Task: Add an event with the title Marketing Campaign Execution, date '2024/03/03', time 7:30 AM to 9:30 AMand add a description: Looking to take your sales representation skills to the next level? Join us for an immersive event designed to equip you with the knowledge and tools needed to drive growth and maximize revenue. From understanding customer psychology to developing compelling pitches, this event covers the essential aspects of successful sales representation. Select event color  Banana . Add location for the event as: 987 Gothic Quarter, Barcelona, Spain, logged in from the account softage.3@softage.netand send the event invitation to softage.2@softage.net and softage.4@softage.net. Set a reminder for the event Daily
Action: Mouse moved to (52, 94)
Screenshot: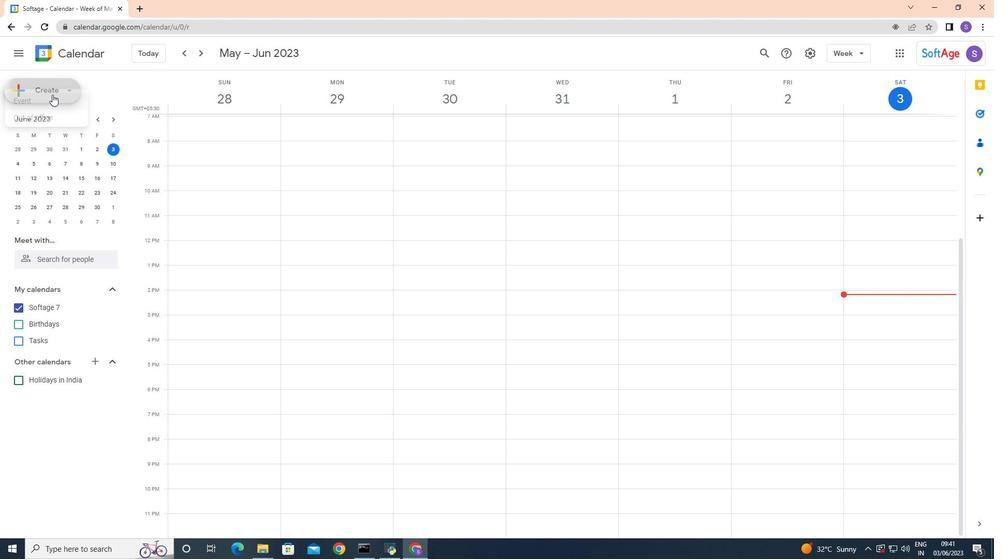 
Action: Mouse pressed left at (52, 94)
Screenshot: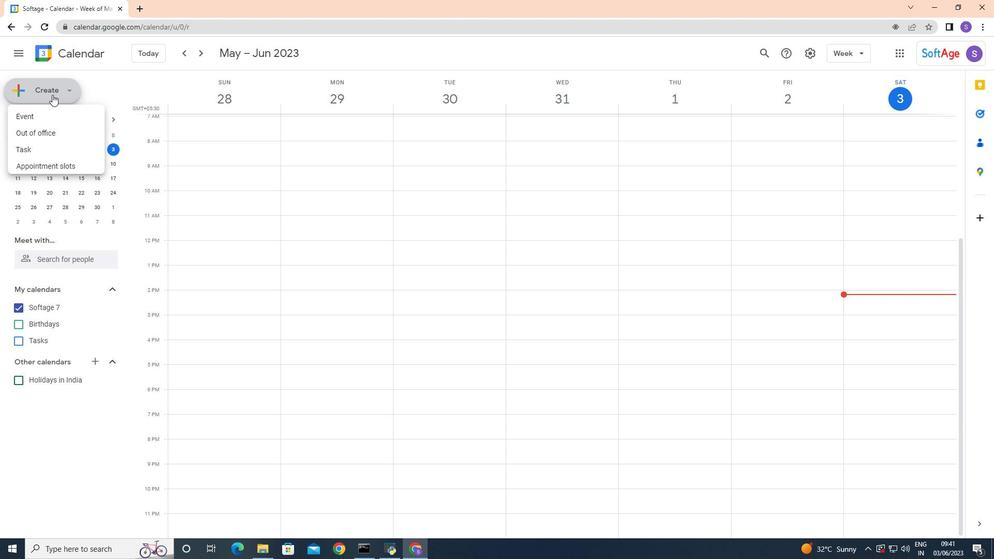 
Action: Mouse moved to (59, 121)
Screenshot: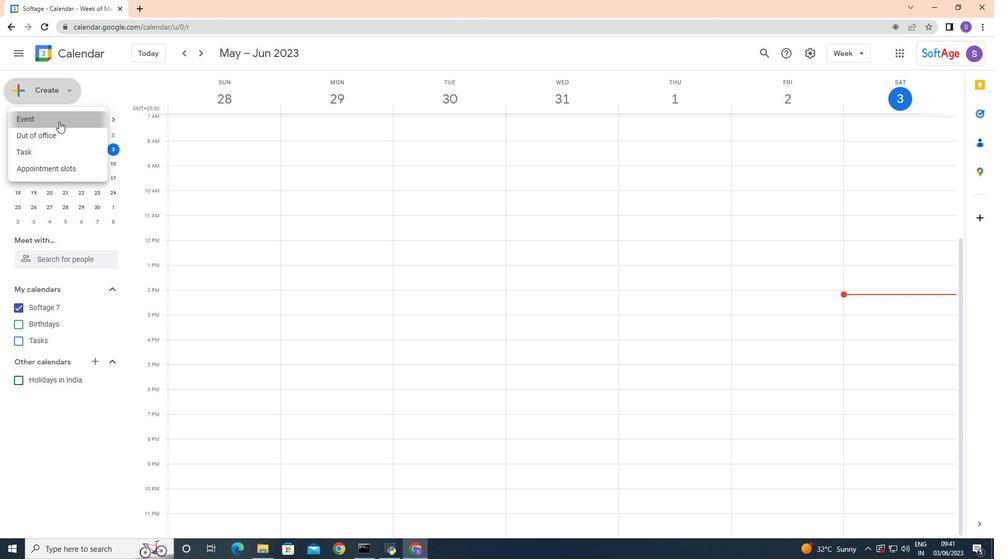 
Action: Mouse pressed left at (59, 121)
Screenshot: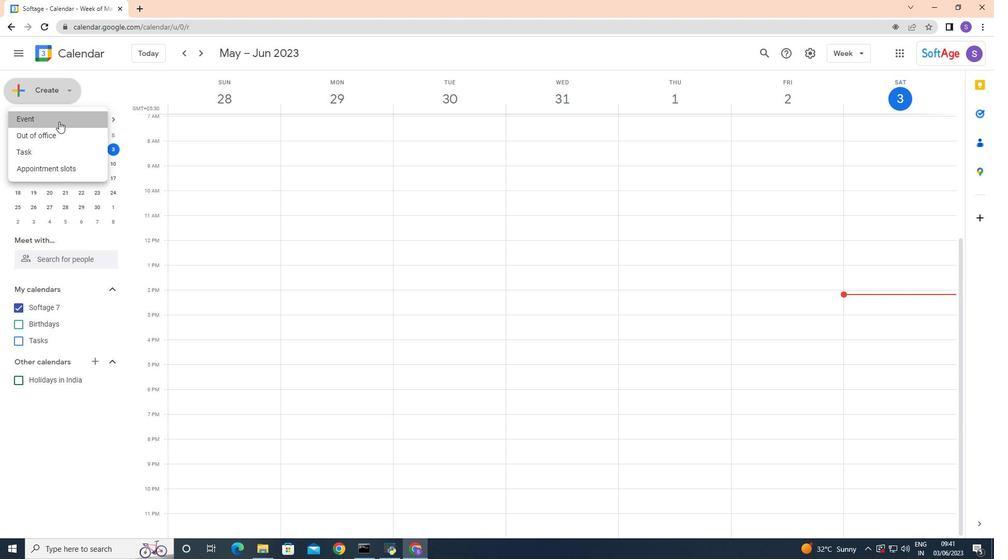 
Action: Mouse moved to (761, 407)
Screenshot: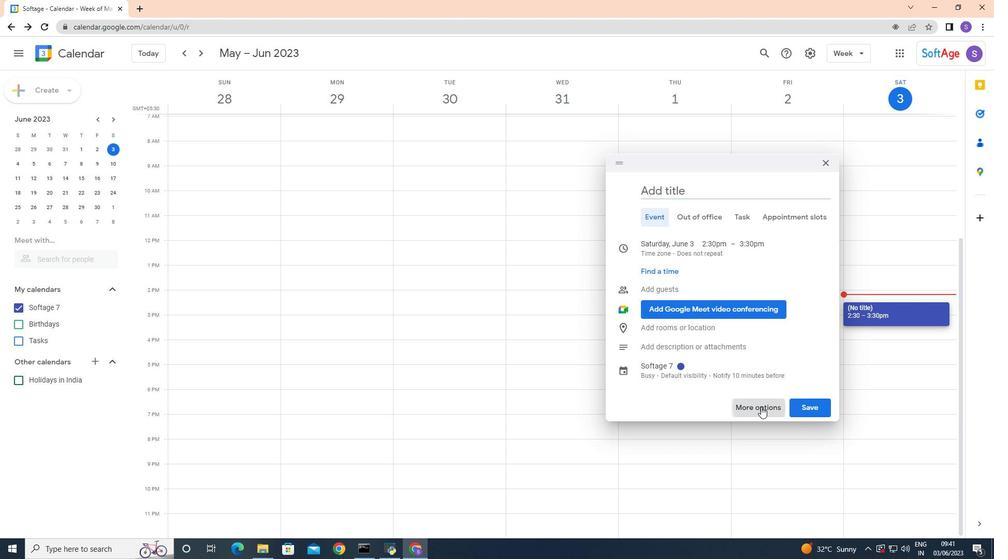 
Action: Mouse pressed left at (761, 407)
Screenshot: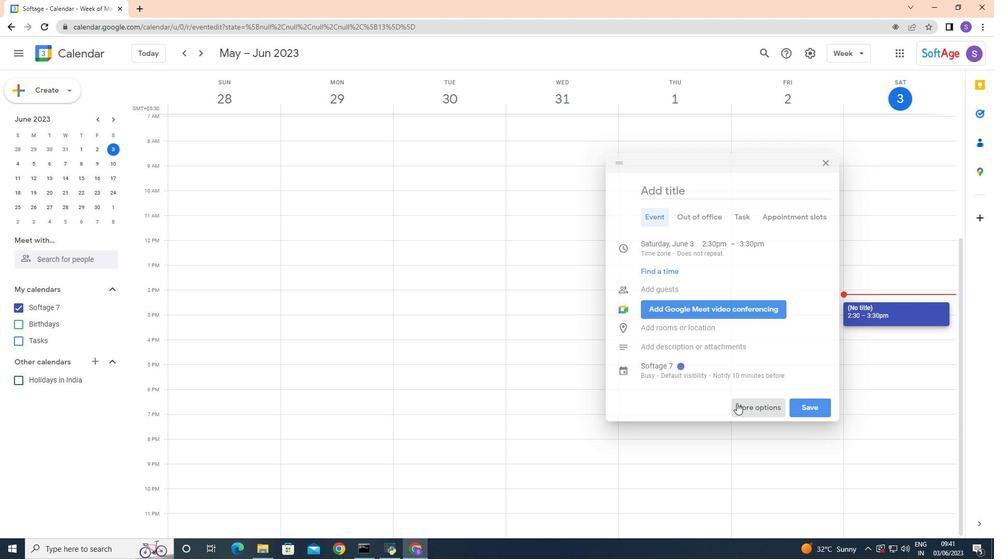 
Action: Mouse moved to (116, 59)
Screenshot: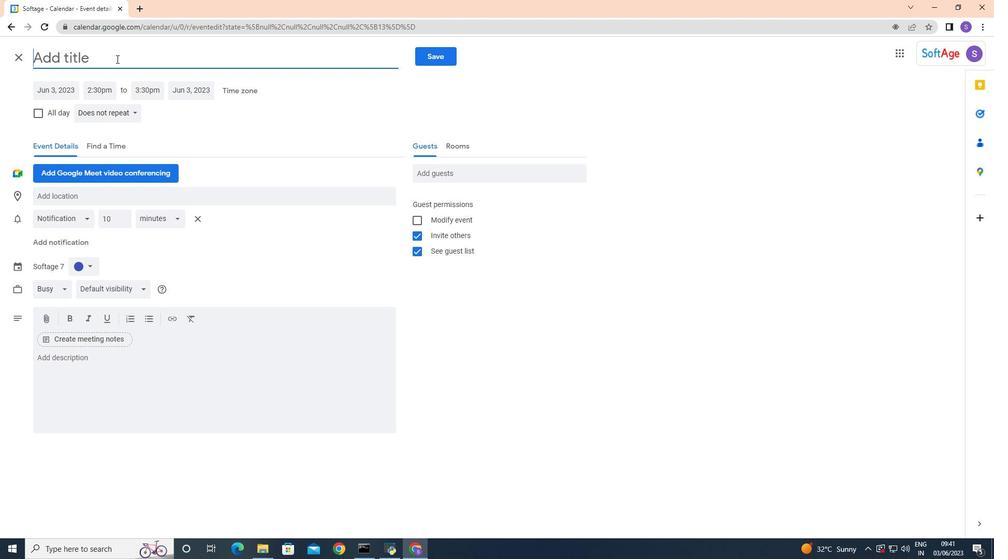 
Action: Mouse pressed left at (116, 59)
Screenshot: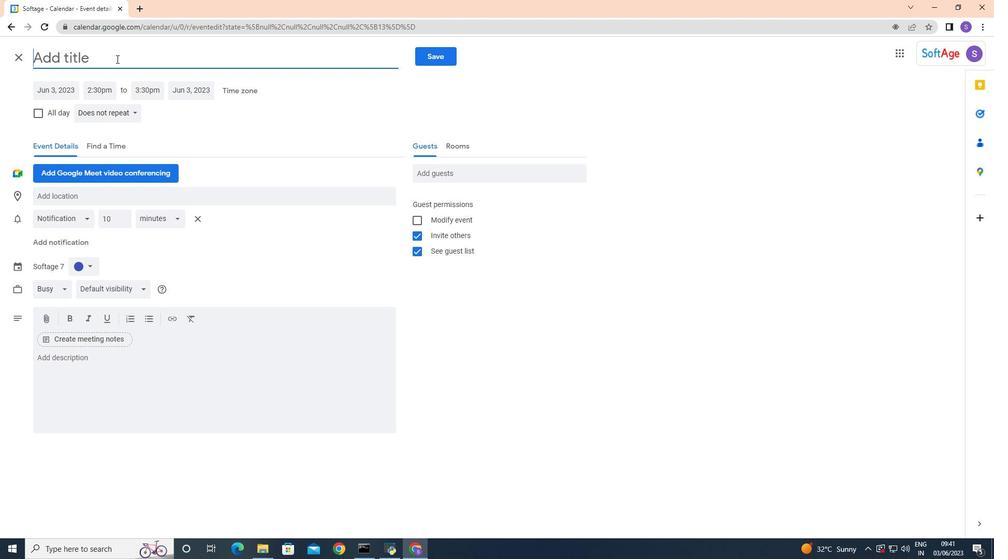 
Action: Key pressed <Key.caps_lock>M<Key.caps_lock>arketing<Key.space><Key.caps_lock>C<Key.caps_lock>ampaign<Key.space><Key.caps_lock>E<Key.caps_lock>xecution
Screenshot: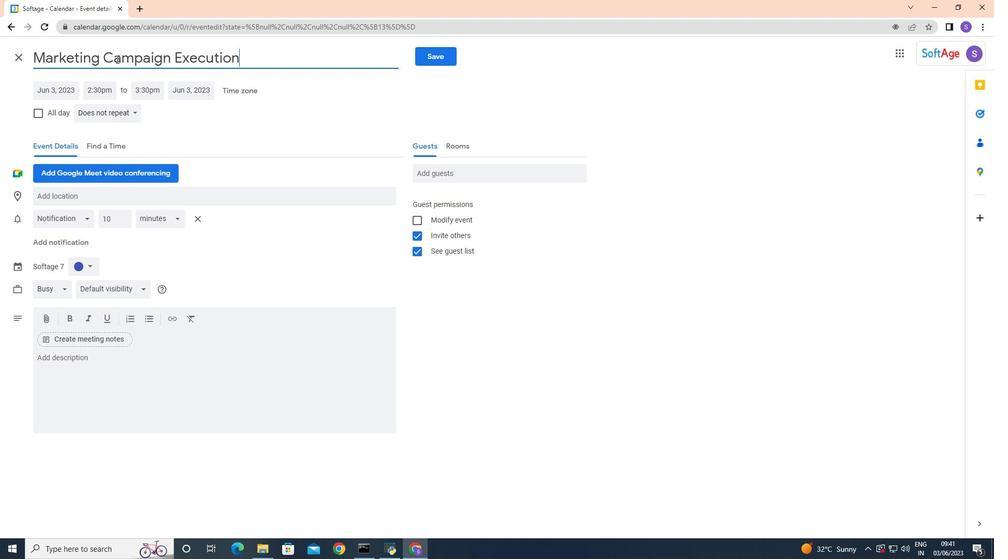 
Action: Mouse moved to (189, 136)
Screenshot: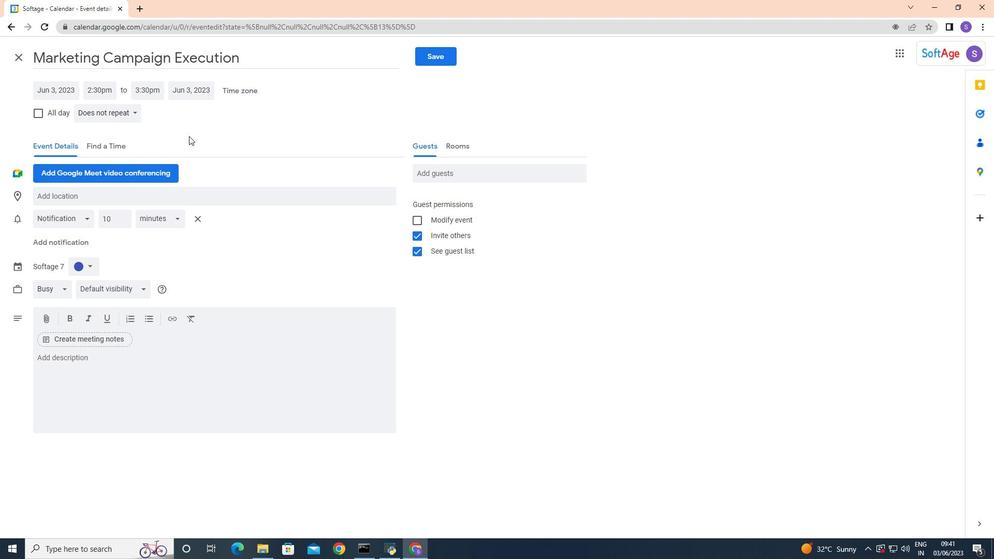 
Action: Mouse pressed left at (189, 136)
Screenshot: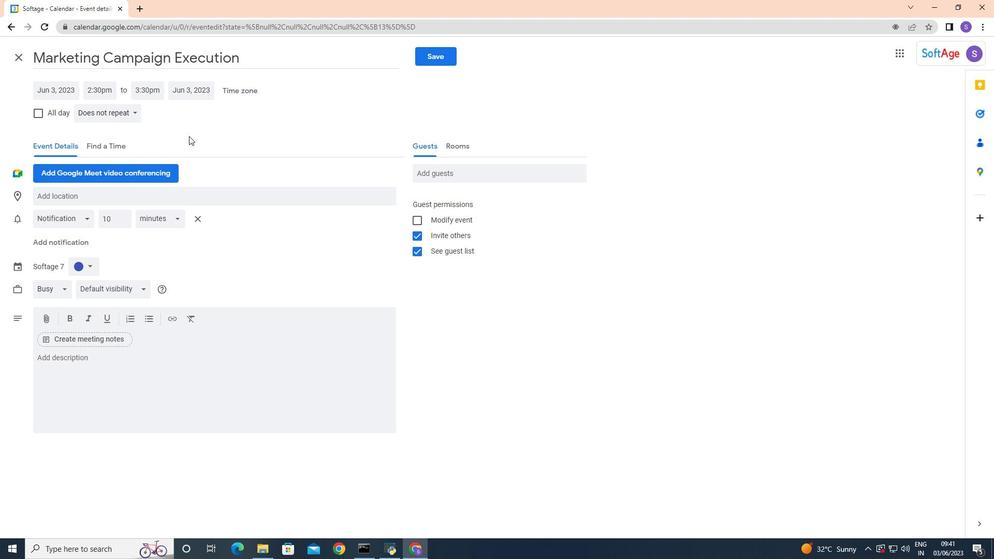 
Action: Mouse moved to (62, 95)
Screenshot: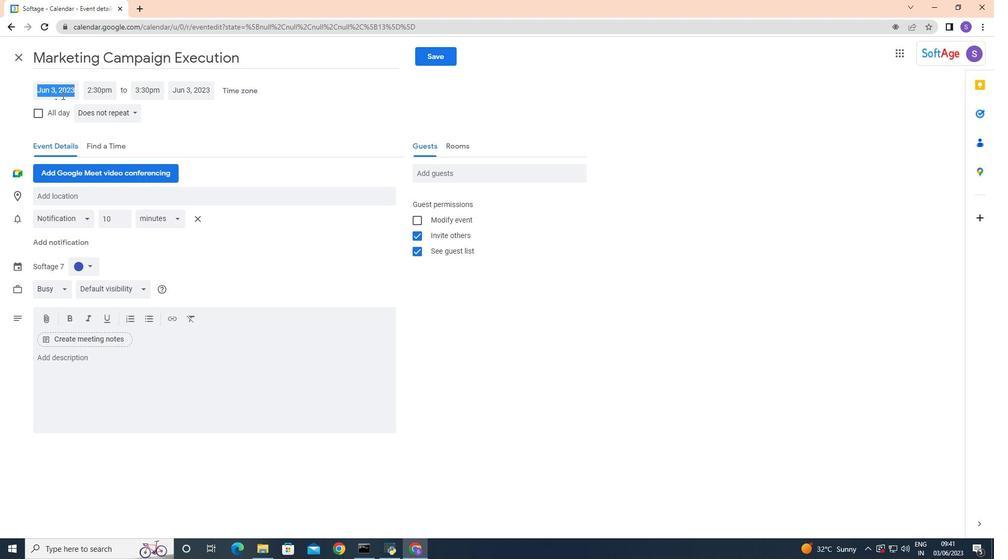 
Action: Mouse pressed left at (62, 95)
Screenshot: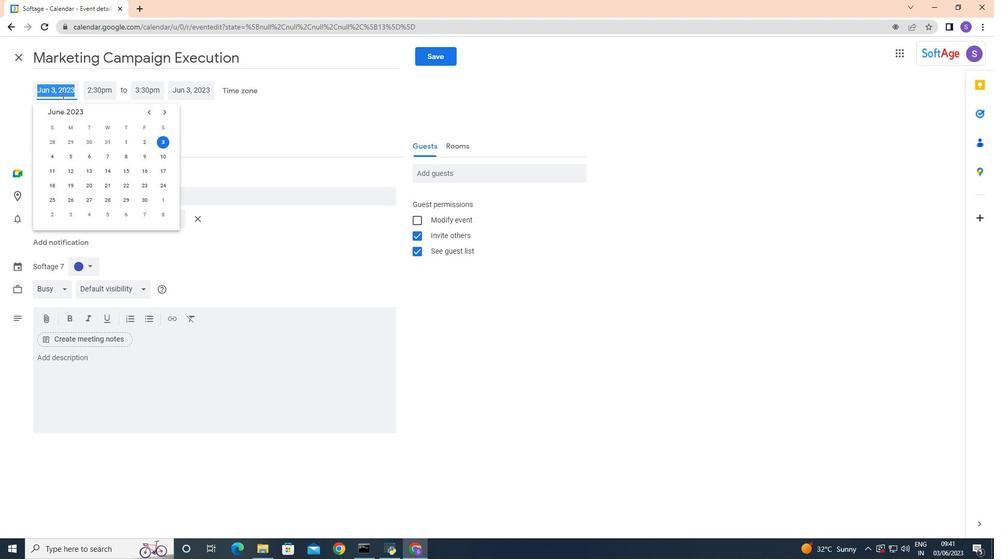 
Action: Mouse moved to (161, 111)
Screenshot: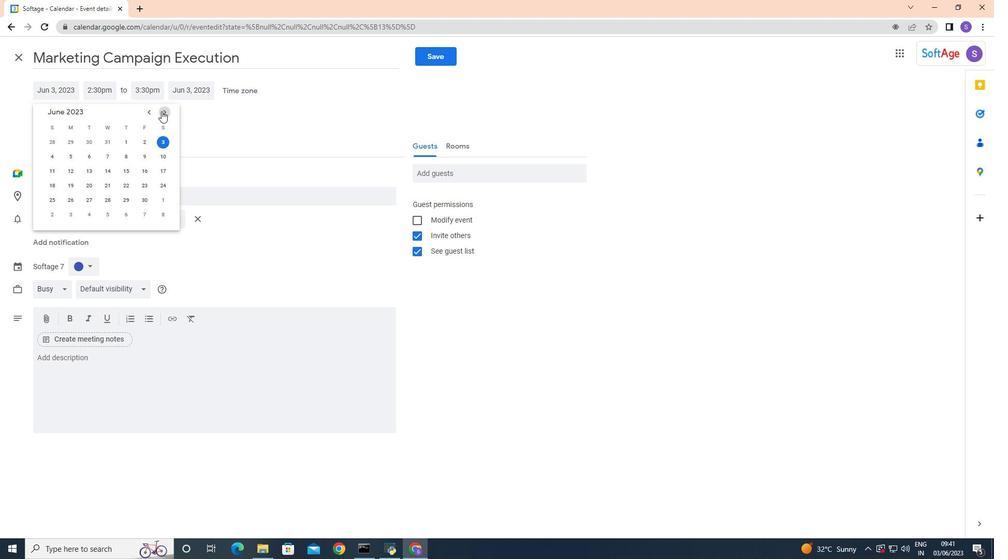 
Action: Mouse pressed left at (161, 111)
Screenshot: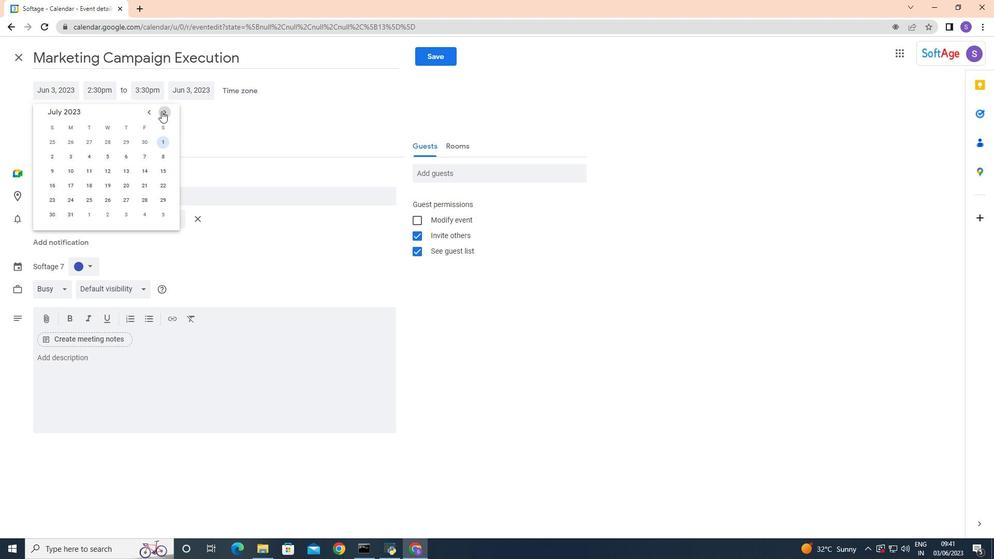 
Action: Mouse pressed left at (161, 111)
Screenshot: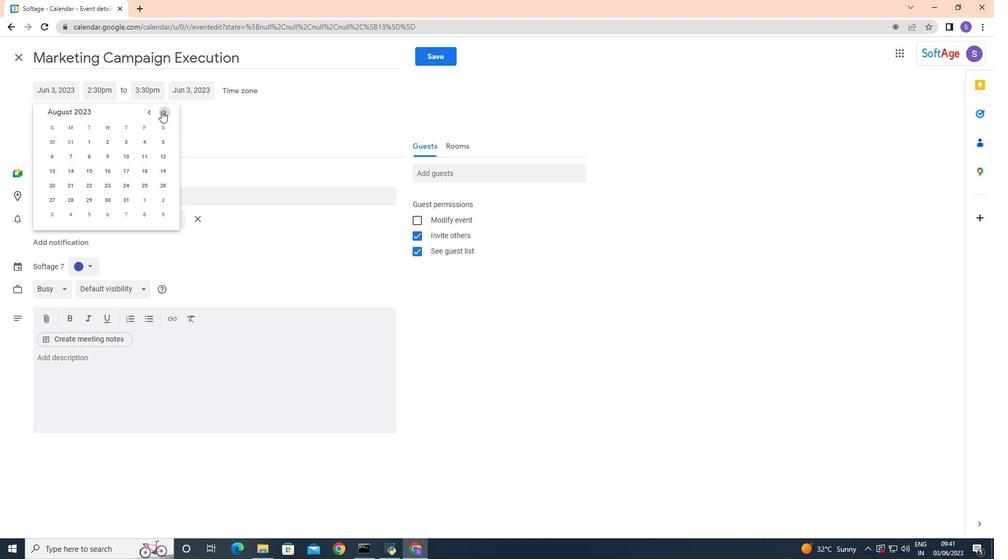 
Action: Mouse pressed left at (161, 111)
Screenshot: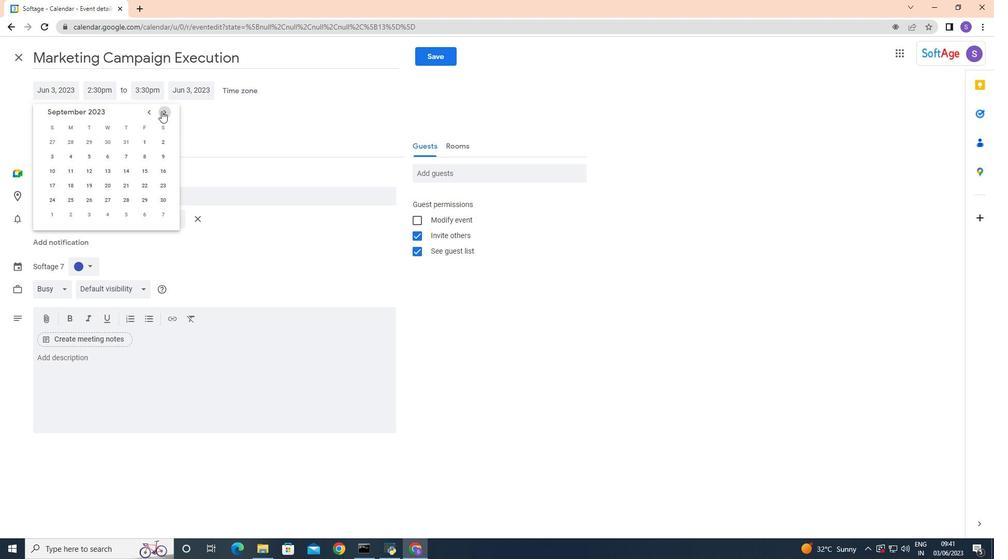 
Action: Mouse pressed left at (161, 111)
Screenshot: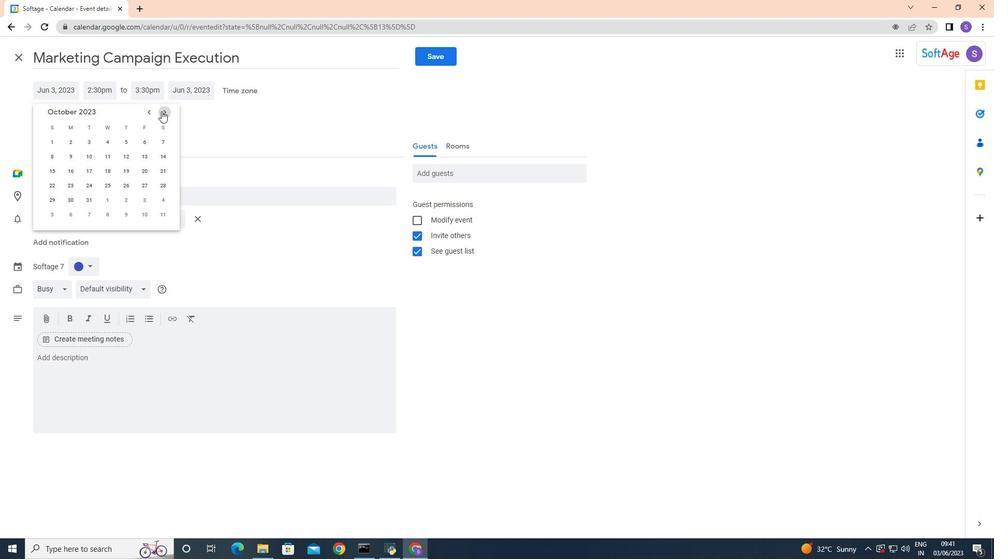 
Action: Mouse pressed left at (161, 111)
Screenshot: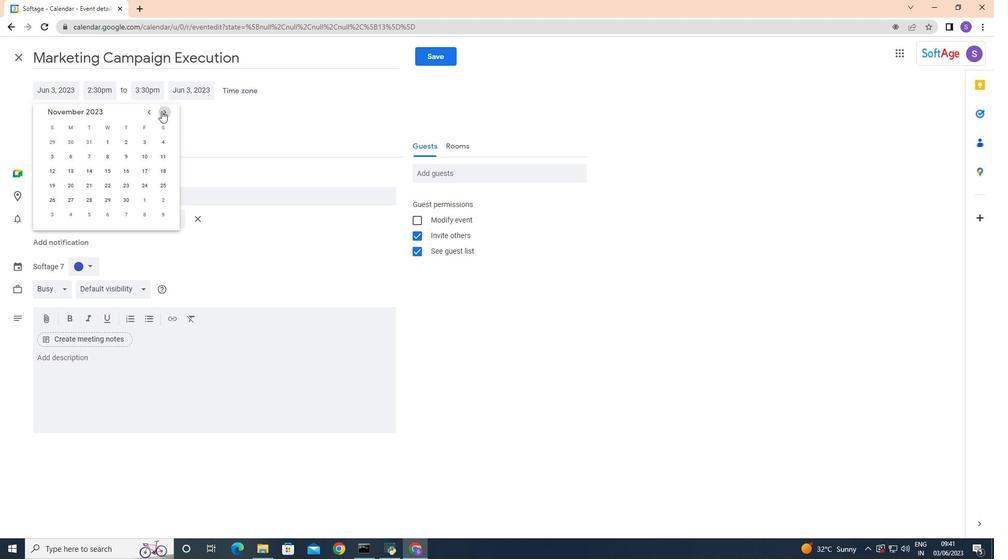 
Action: Mouse pressed left at (161, 111)
Screenshot: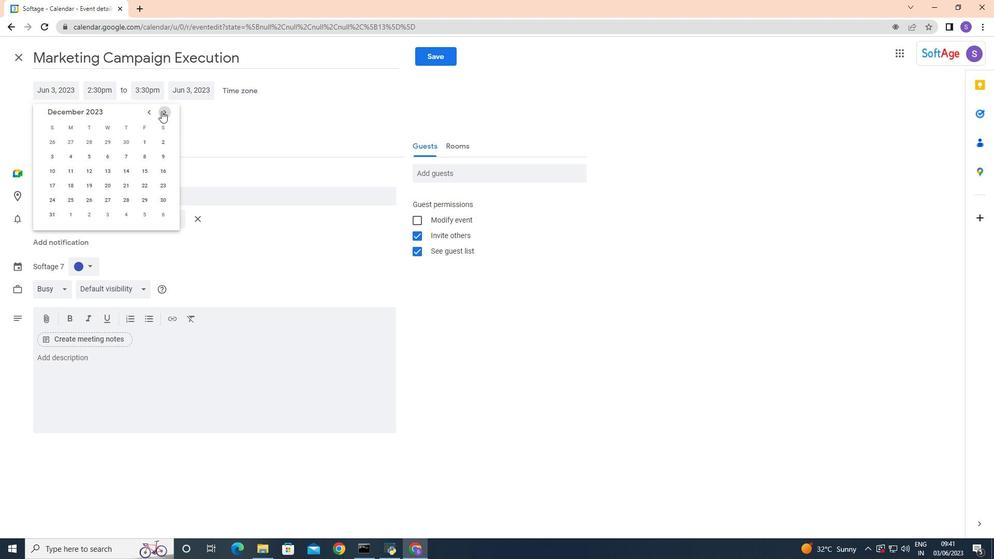 
Action: Mouse pressed left at (161, 111)
Screenshot: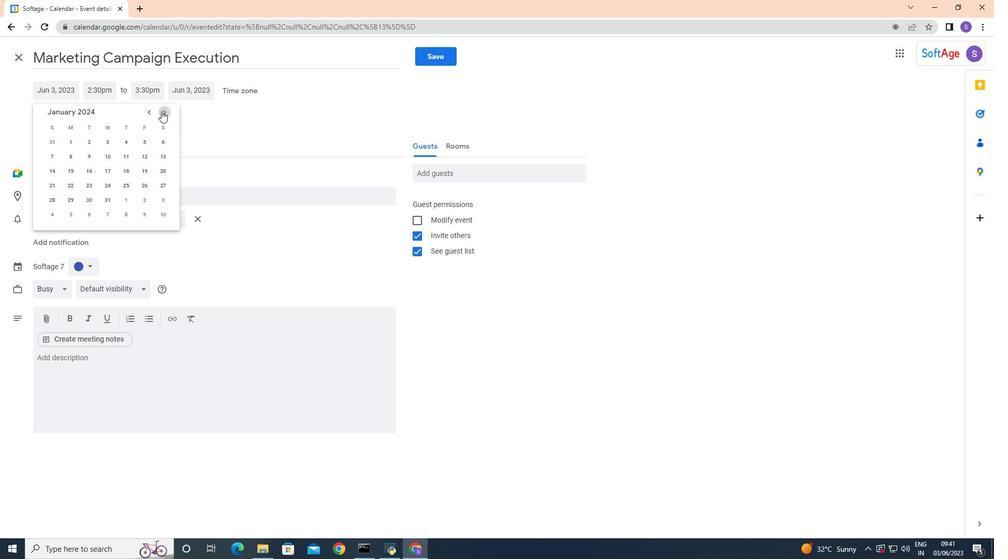 
Action: Mouse pressed left at (161, 111)
Screenshot: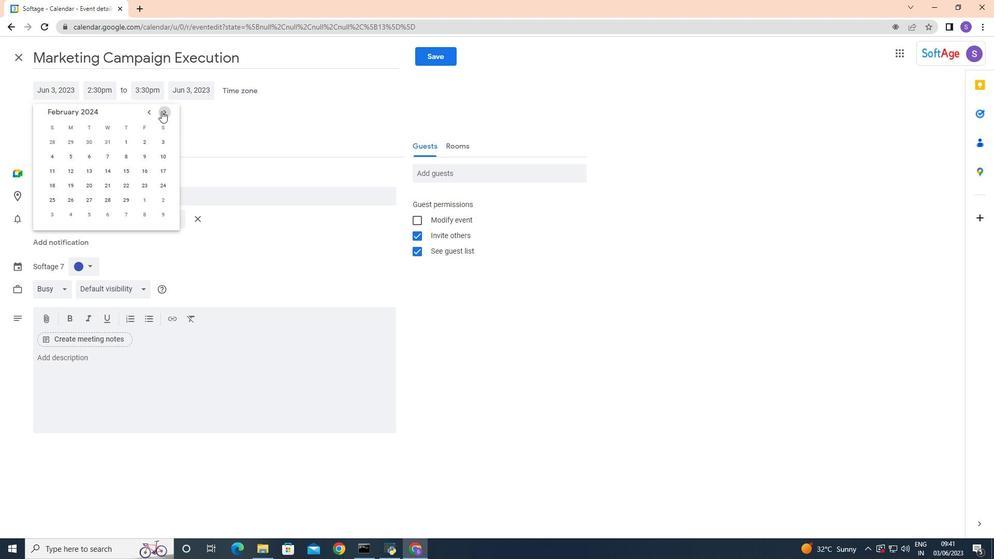 
Action: Mouse pressed left at (161, 111)
Screenshot: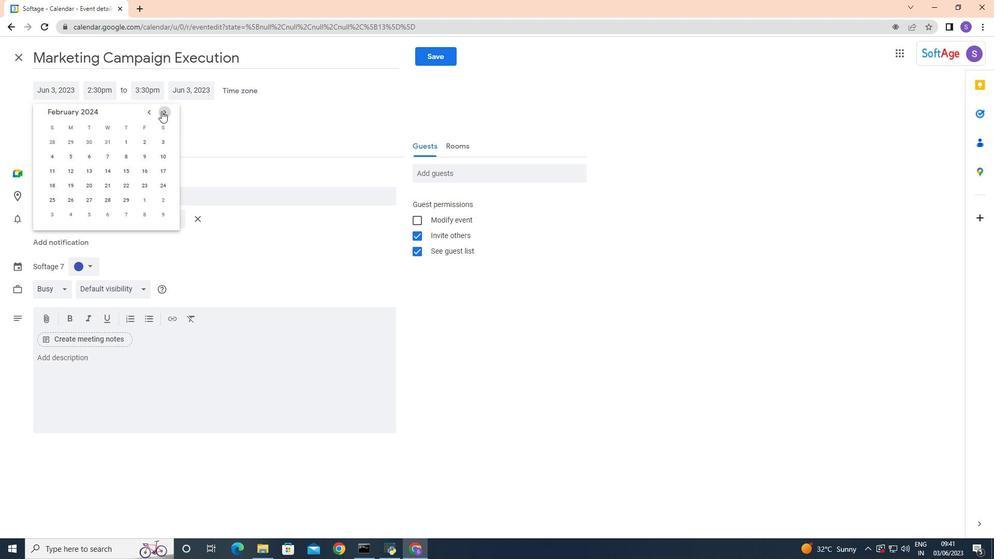 
Action: Mouse moved to (49, 155)
Screenshot: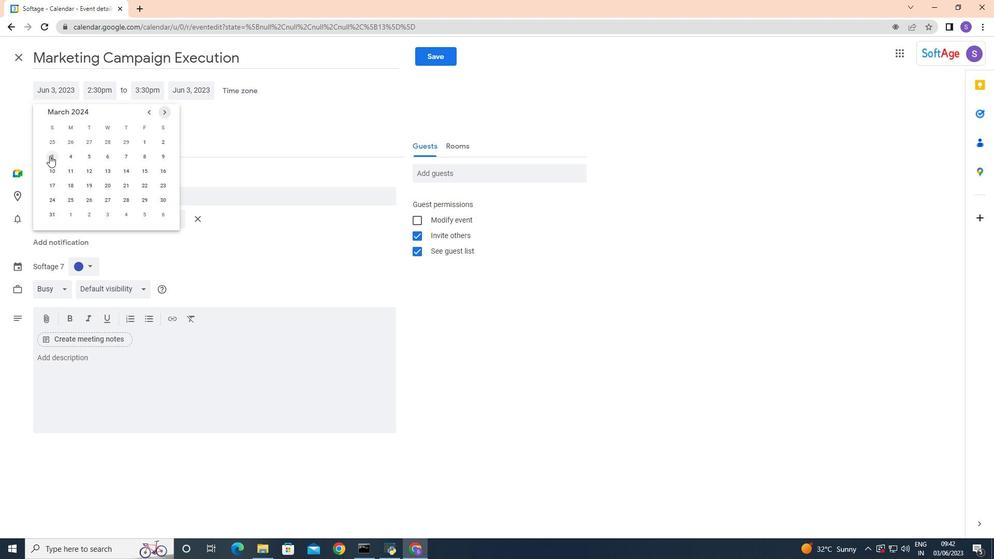 
Action: Mouse pressed left at (49, 155)
Screenshot: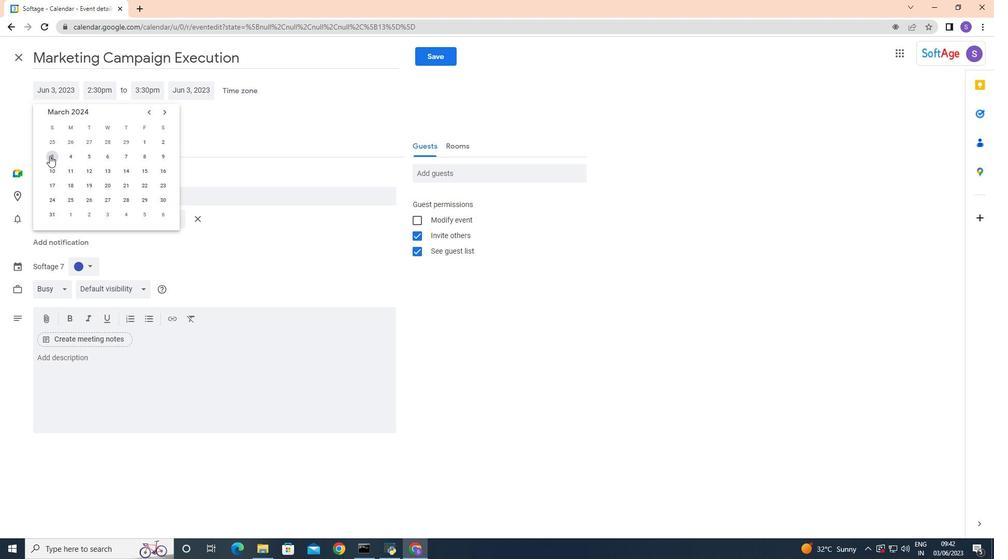 
Action: Mouse moved to (103, 88)
Screenshot: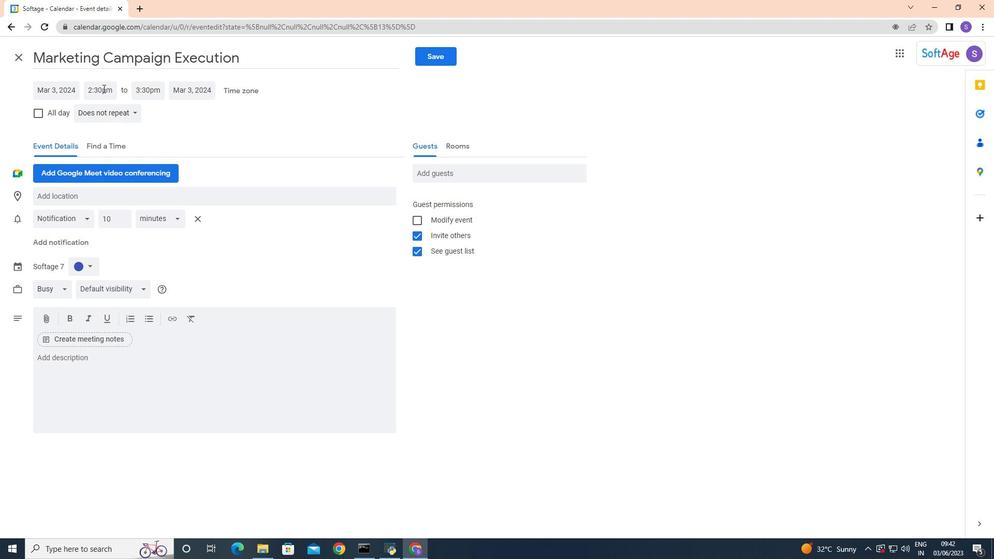 
Action: Mouse pressed left at (103, 88)
Screenshot: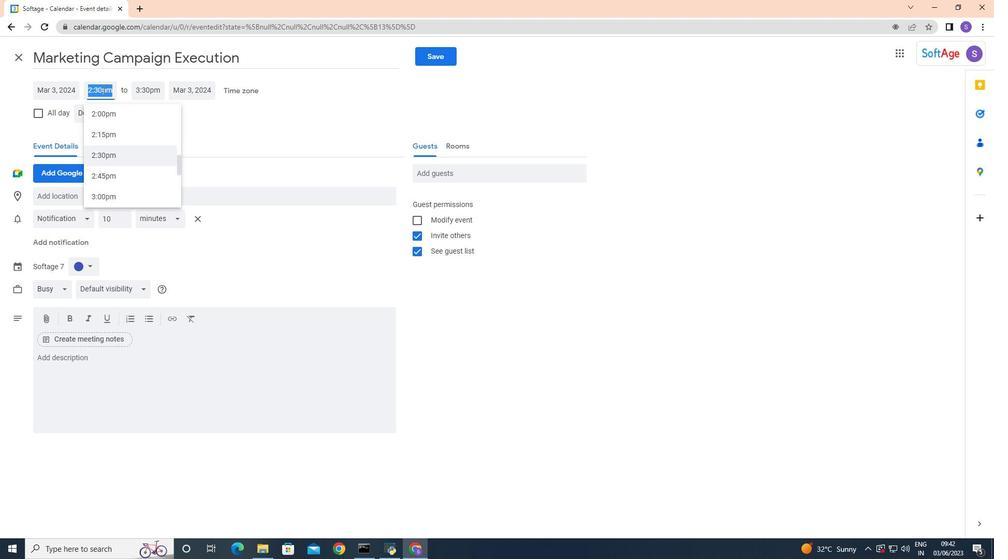 
Action: Mouse moved to (120, 163)
Screenshot: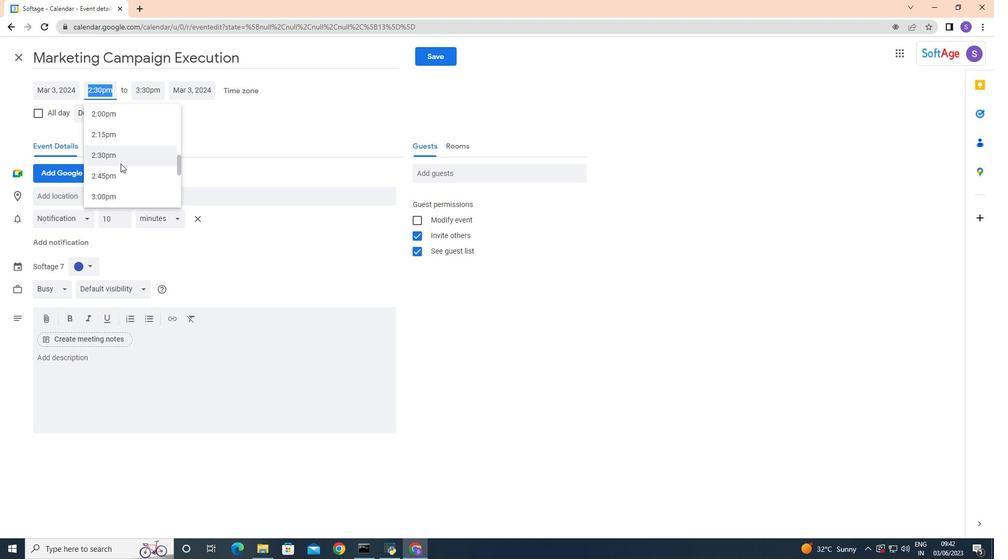 
Action: Mouse scrolled (120, 164) with delta (0, 0)
Screenshot: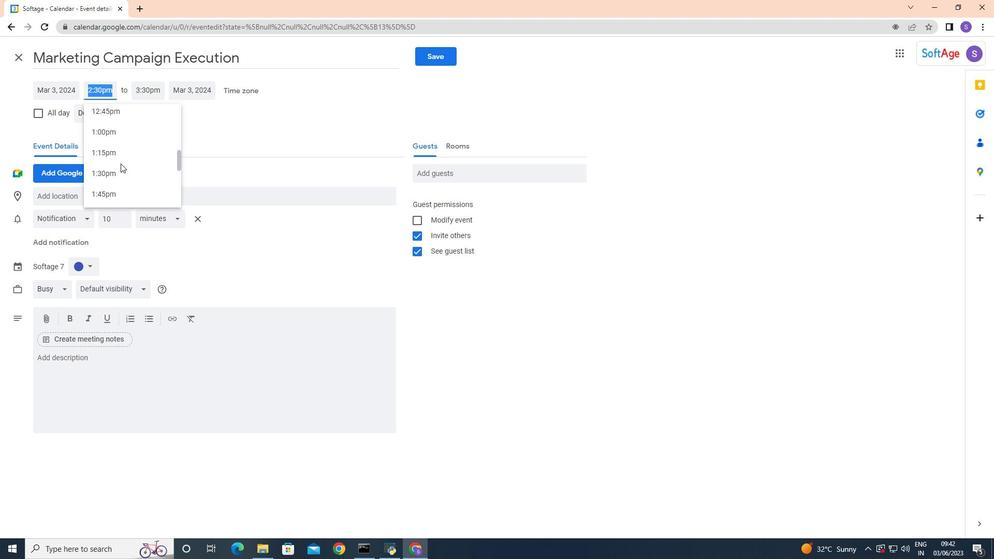 
Action: Mouse scrolled (120, 164) with delta (0, 0)
Screenshot: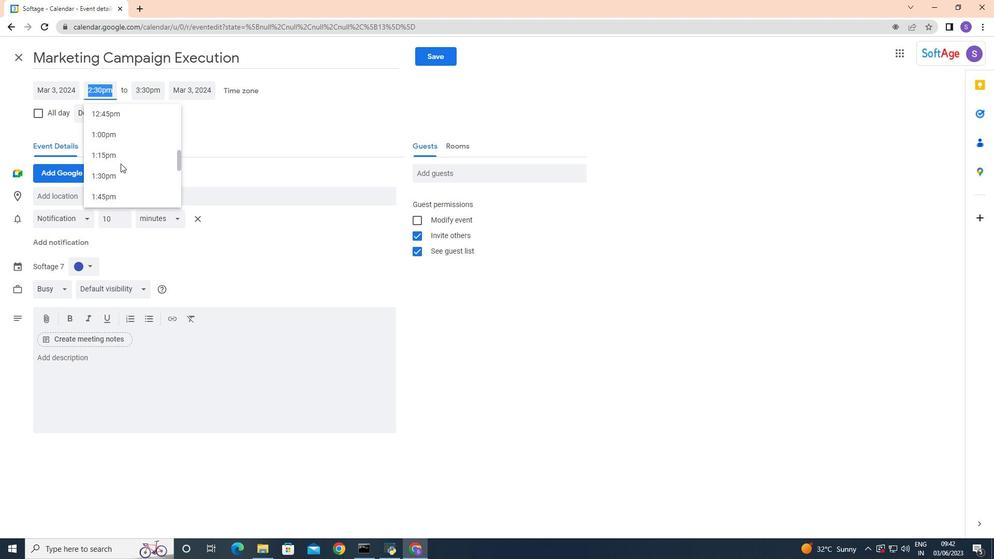 
Action: Mouse moved to (120, 164)
Screenshot: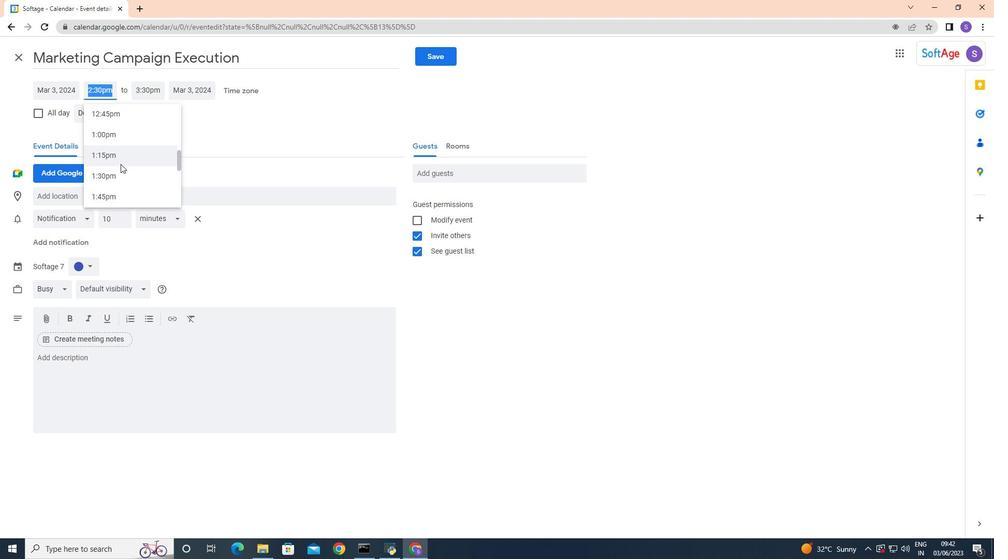 
Action: Mouse scrolled (120, 164) with delta (0, 0)
Screenshot: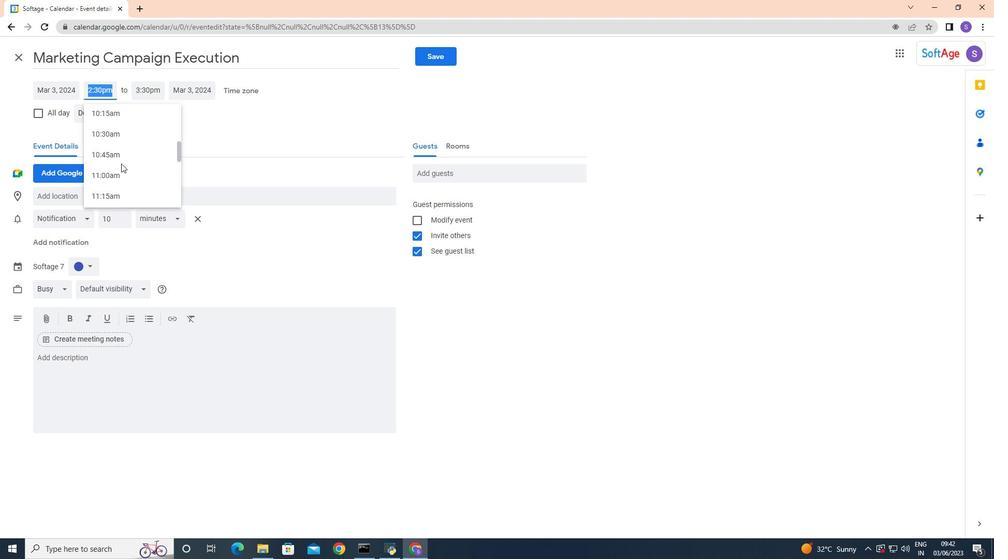 
Action: Mouse scrolled (120, 164) with delta (0, 0)
Screenshot: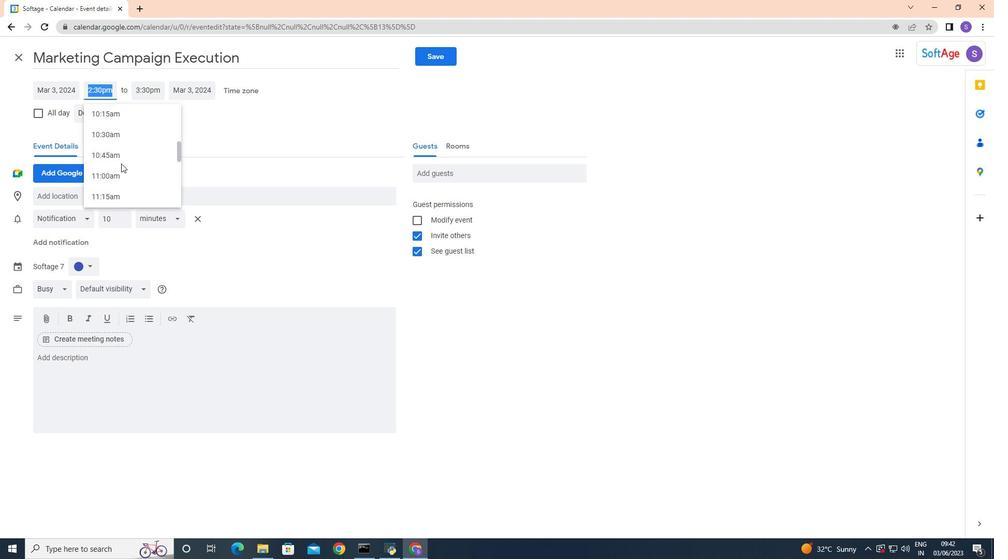 
Action: Mouse scrolled (120, 164) with delta (0, 0)
Screenshot: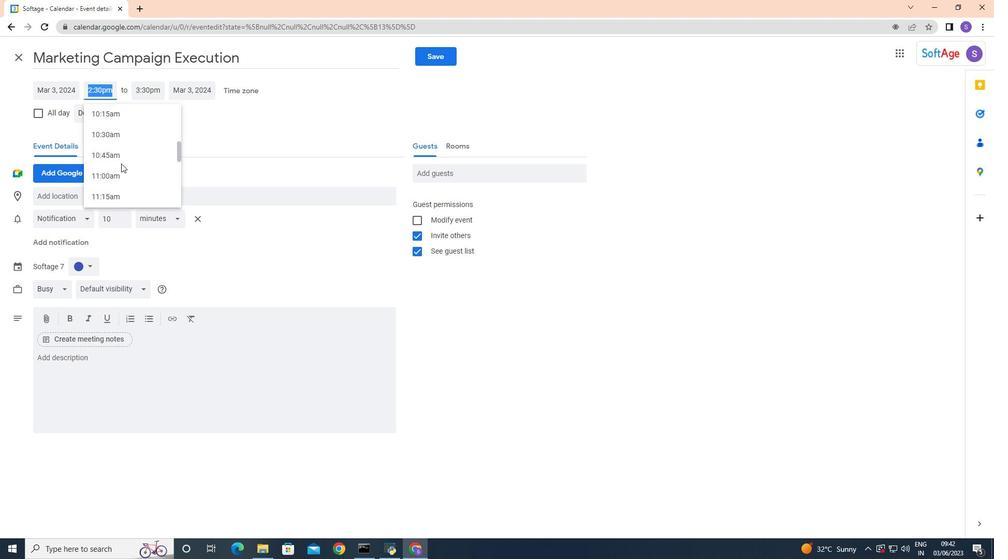 
Action: Mouse scrolled (120, 164) with delta (0, 0)
Screenshot: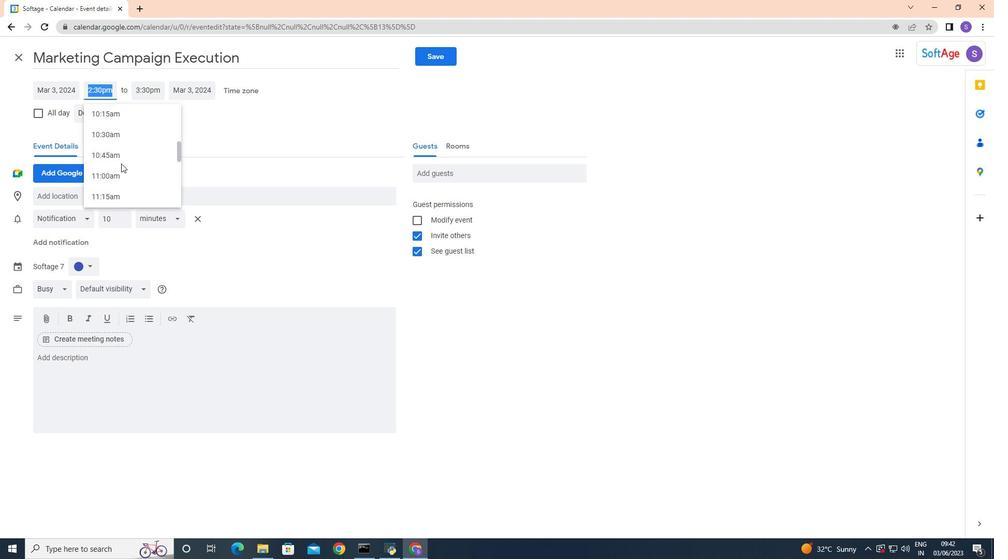 
Action: Mouse moved to (121, 163)
Screenshot: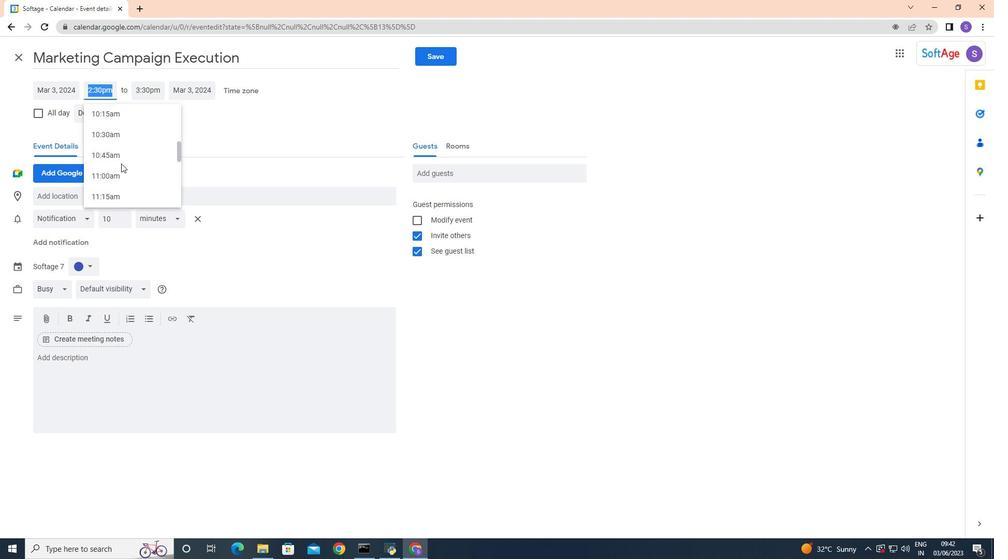 
Action: Mouse scrolled (121, 164) with delta (0, 0)
Screenshot: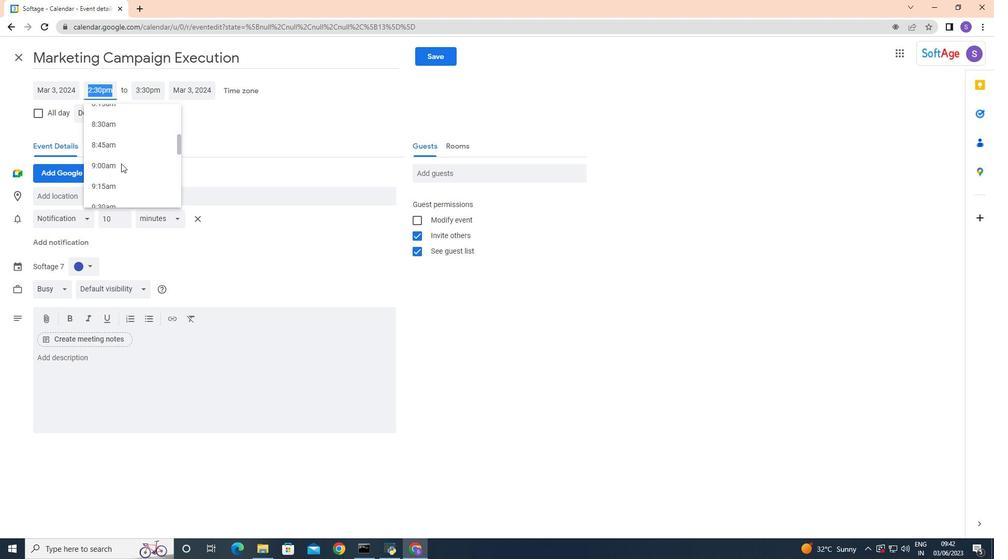 
Action: Mouse scrolled (121, 164) with delta (0, 0)
Screenshot: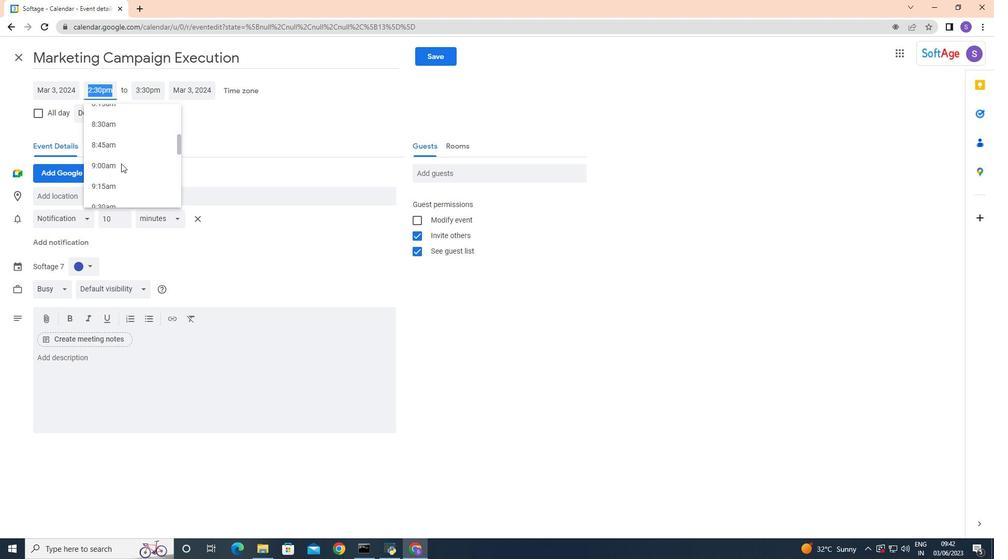 
Action: Mouse scrolled (121, 164) with delta (0, 0)
Screenshot: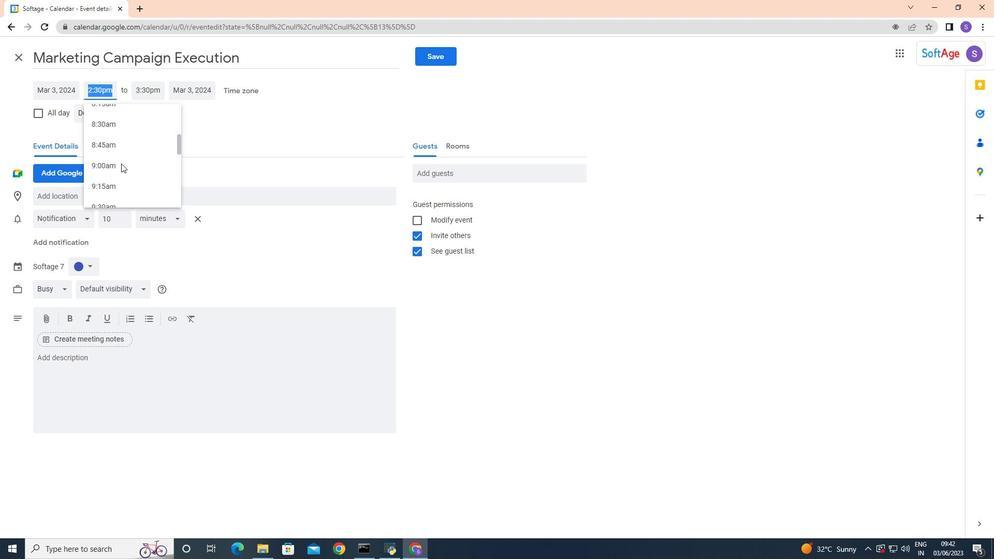 
Action: Mouse moved to (121, 163)
Screenshot: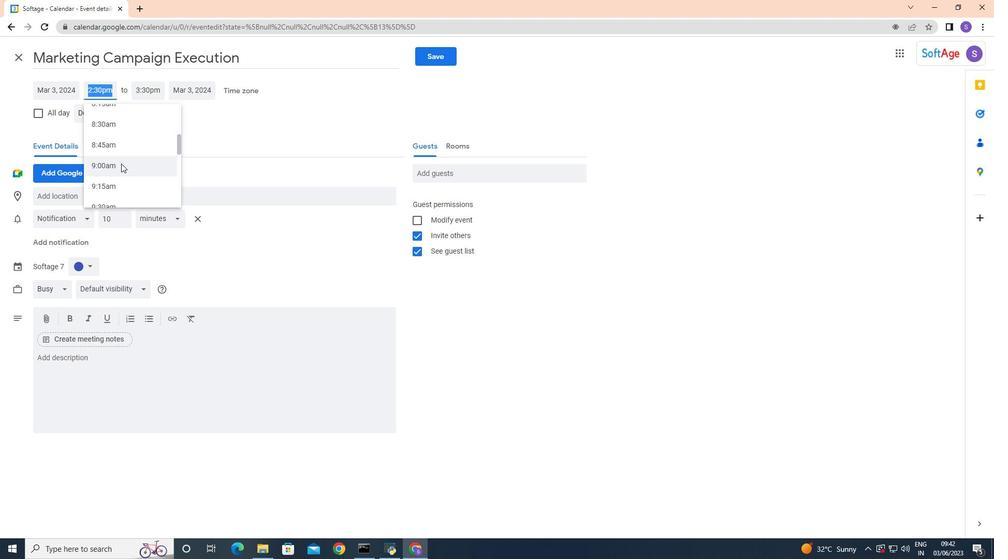 
Action: Mouse scrolled (121, 164) with delta (0, 0)
Screenshot: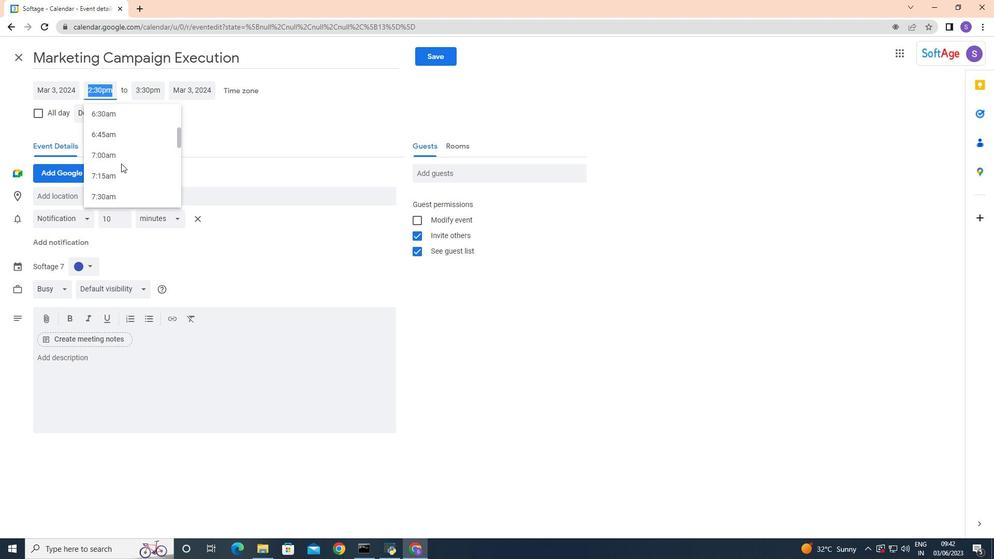 
Action: Mouse scrolled (121, 164) with delta (0, 0)
Screenshot: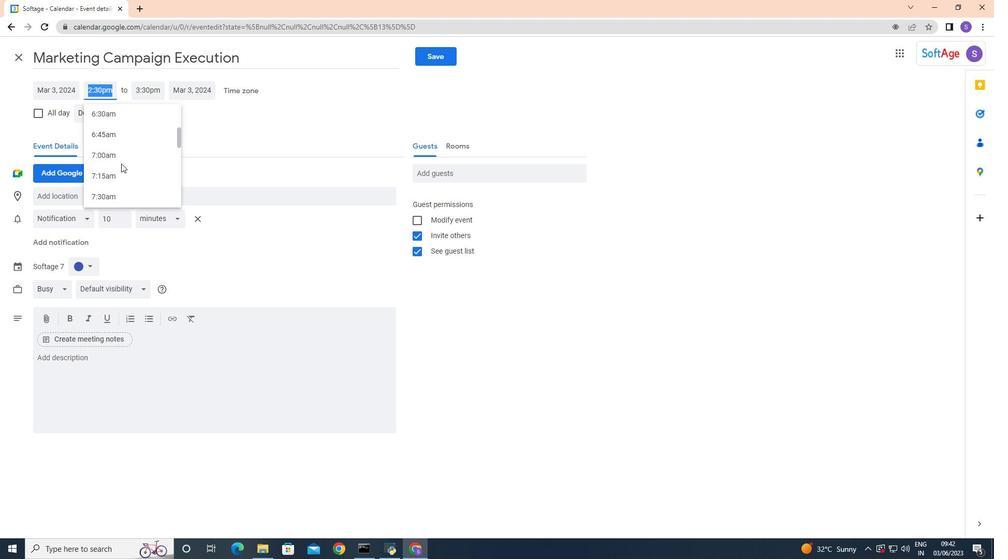 
Action: Mouse scrolled (121, 164) with delta (0, 0)
Screenshot: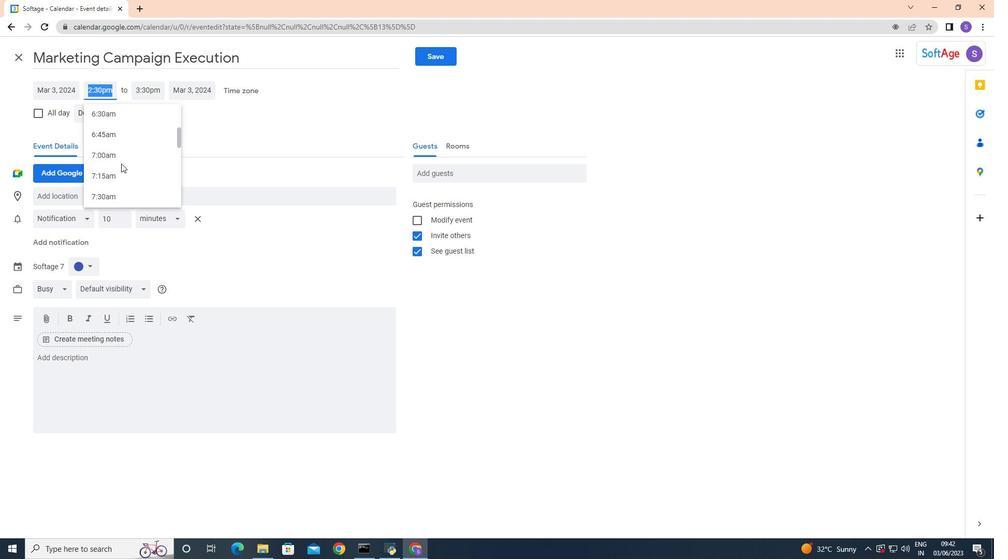 
Action: Mouse moved to (115, 196)
Screenshot: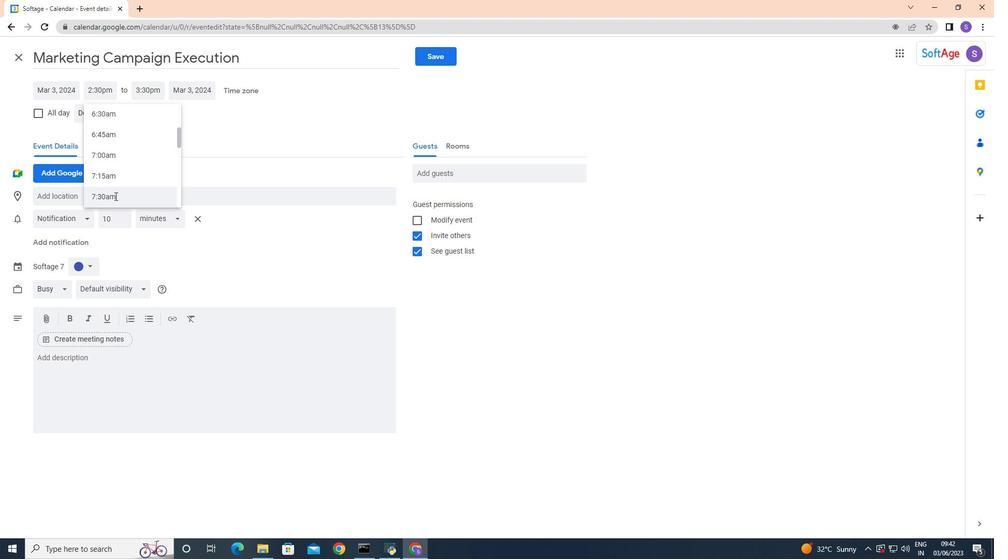 
Action: Mouse pressed left at (115, 196)
Screenshot: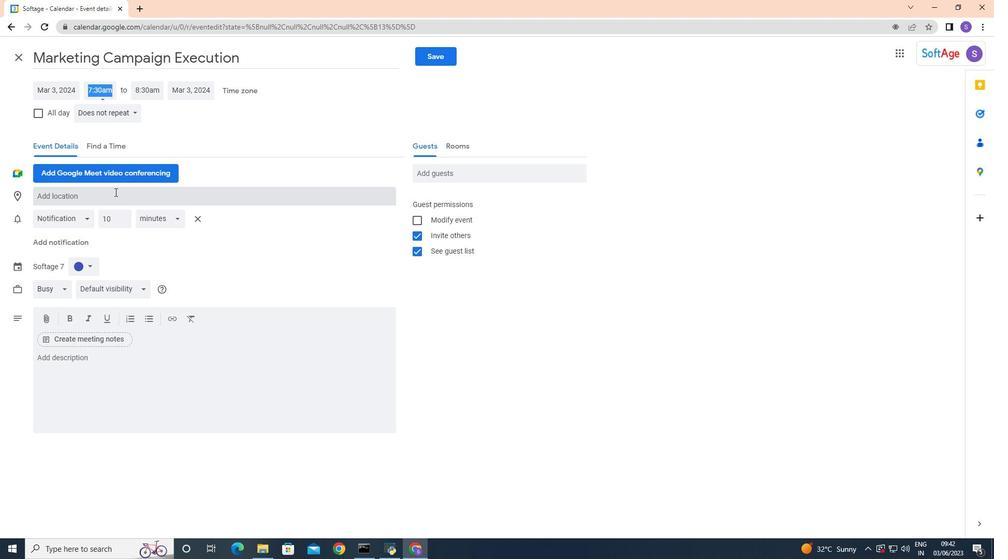 
Action: Mouse moved to (149, 84)
Screenshot: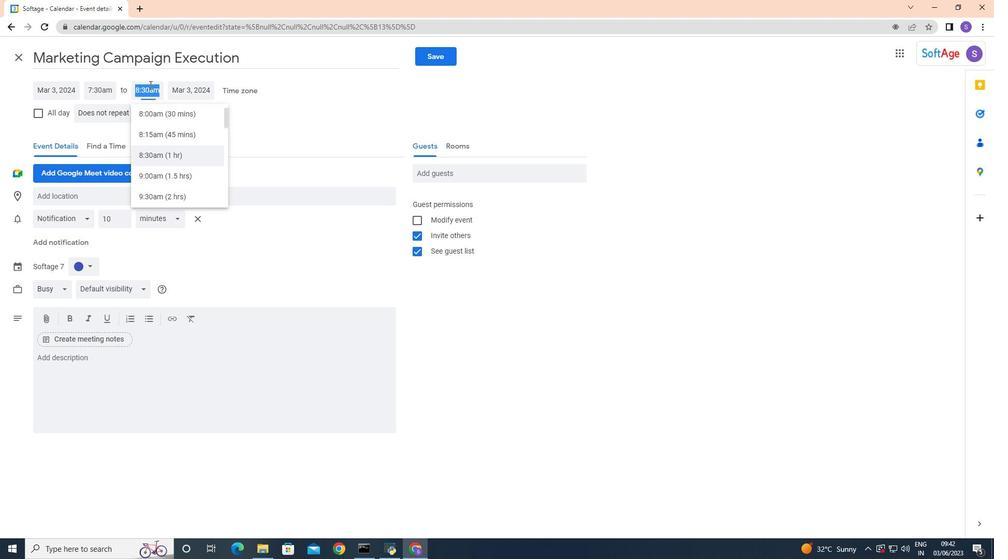 
Action: Mouse pressed left at (149, 84)
Screenshot: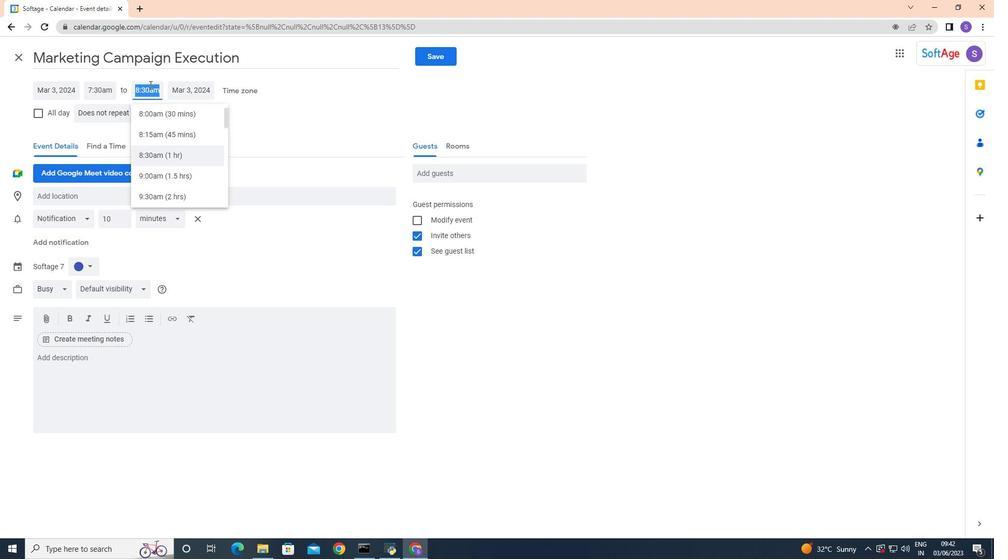 
Action: Mouse moved to (161, 199)
Screenshot: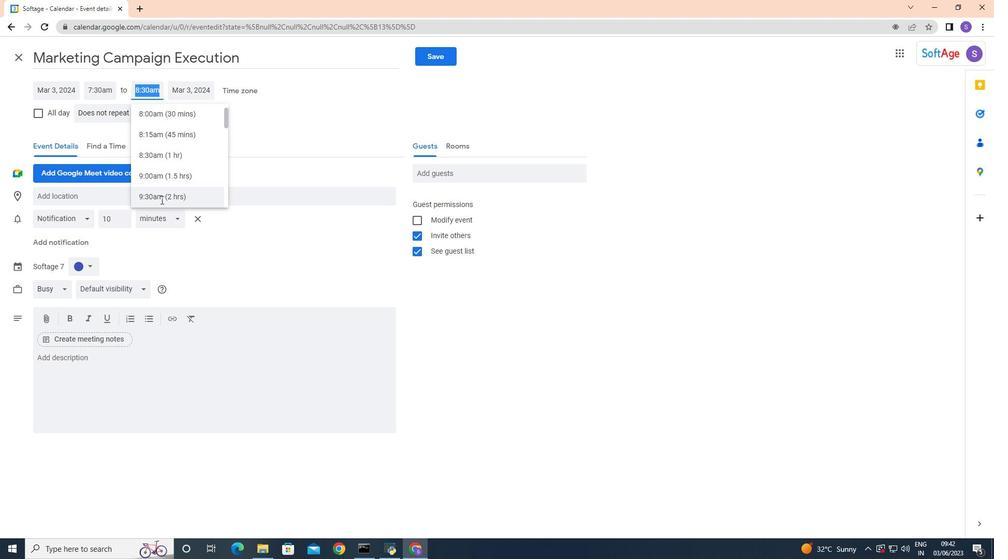 
Action: Mouse pressed left at (161, 199)
Screenshot: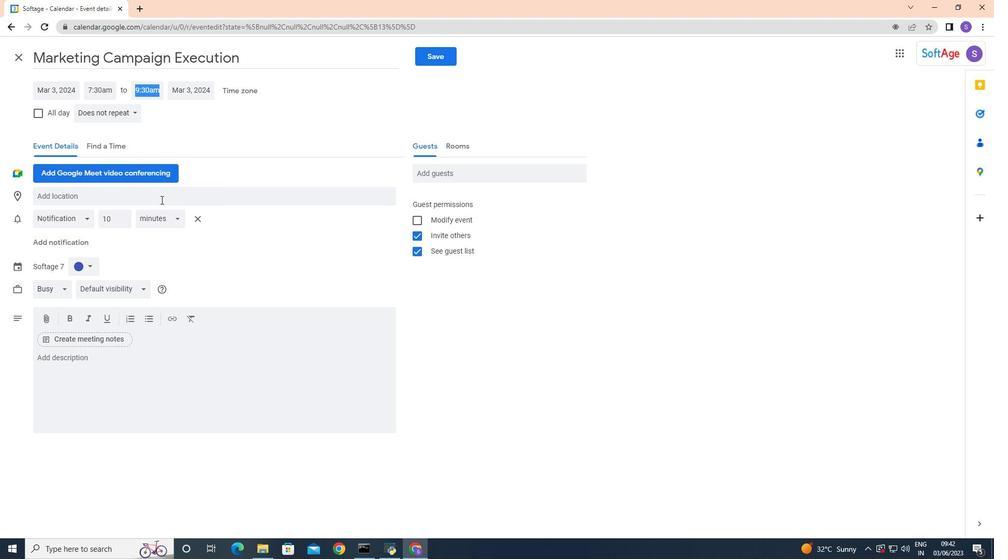 
Action: Mouse moved to (233, 125)
Screenshot: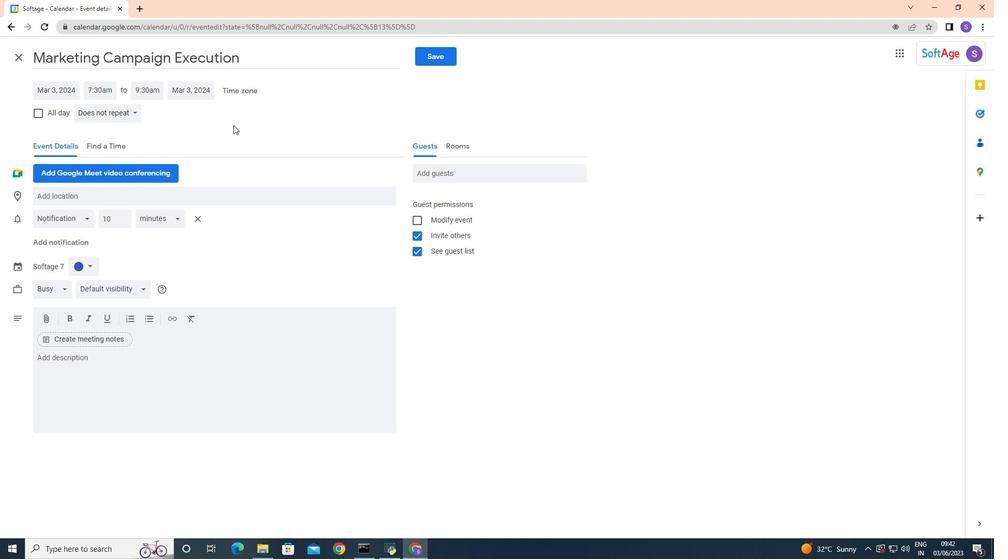 
Action: Mouse pressed left at (233, 125)
Screenshot: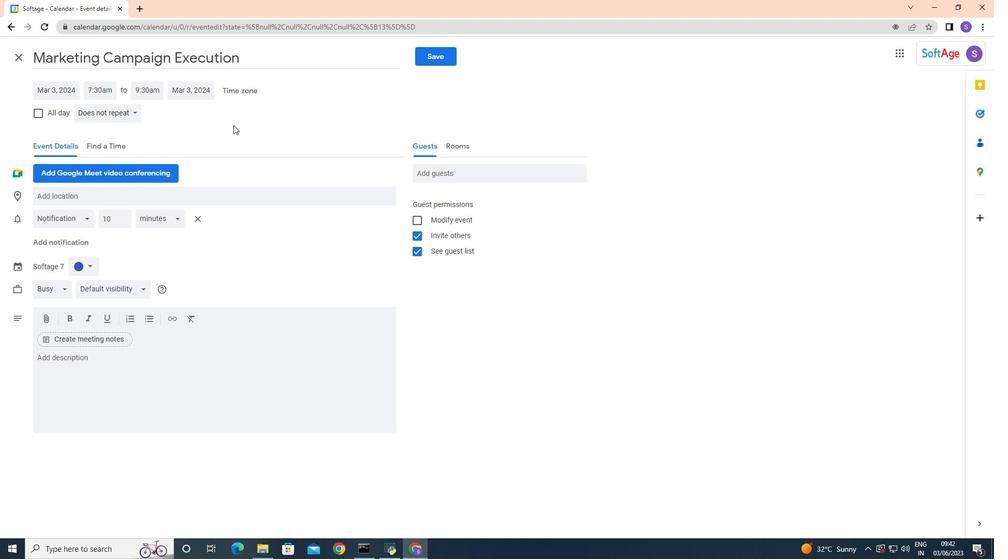 
Action: Mouse moved to (115, 200)
Screenshot: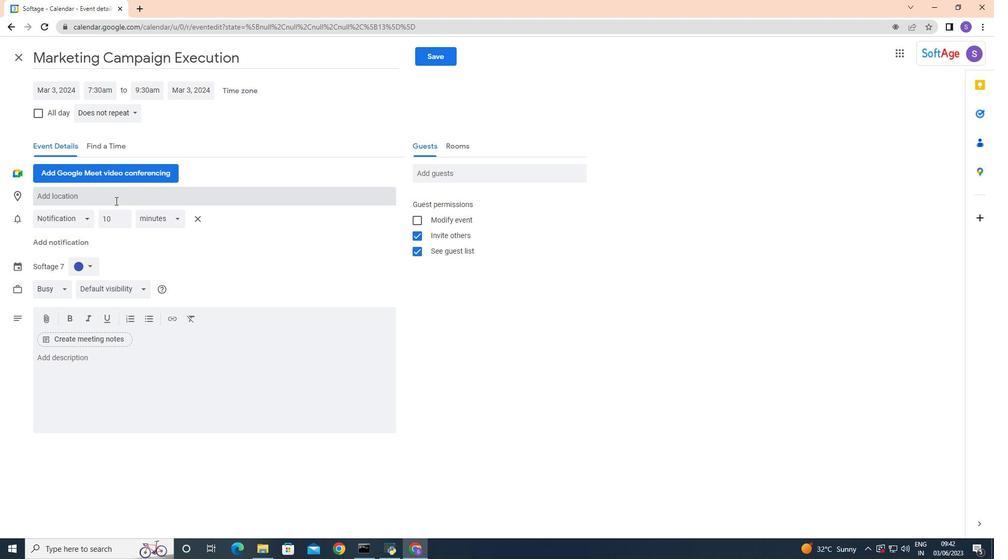 
Action: Mouse pressed left at (115, 200)
Screenshot: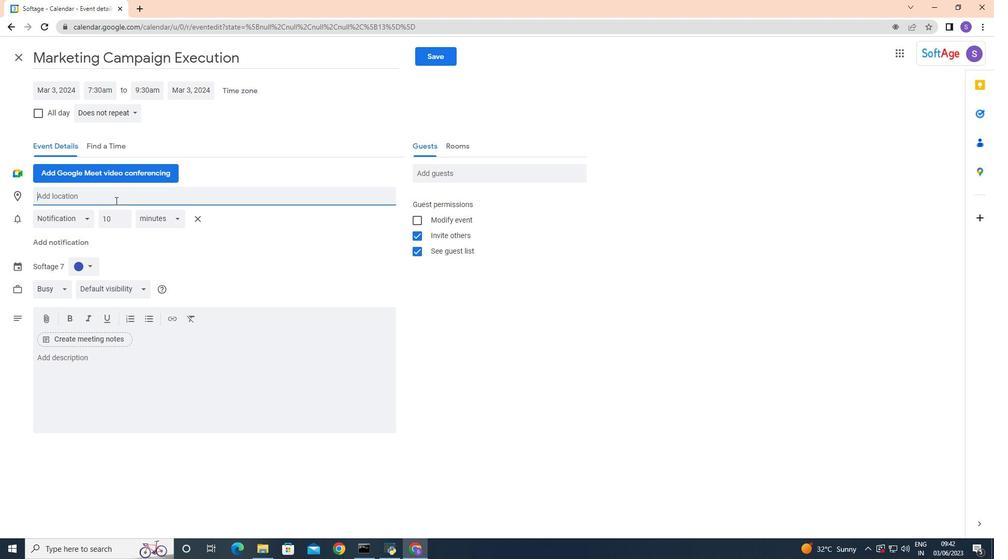 
Action: Key pressed <Key.caps_lock>
Screenshot: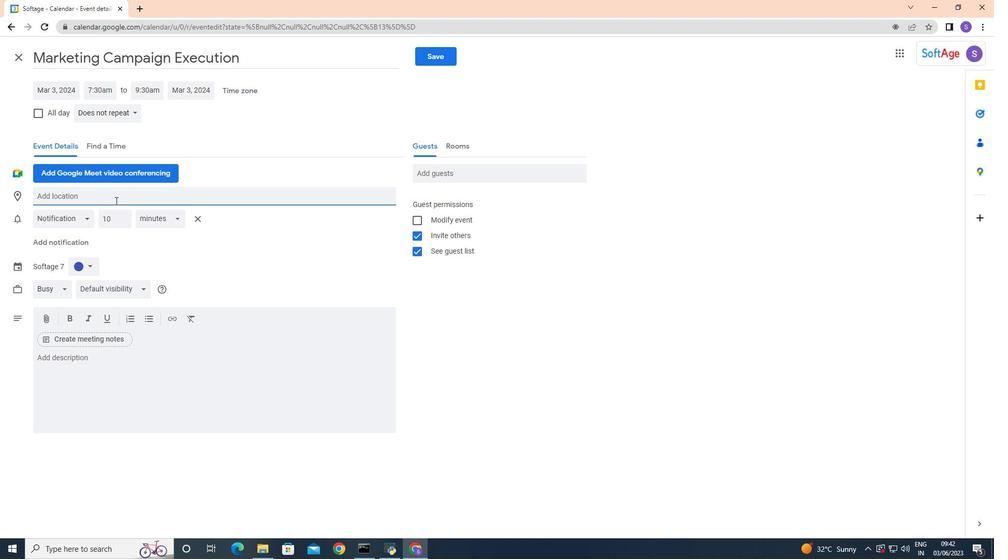 
Action: Mouse moved to (56, 358)
Screenshot: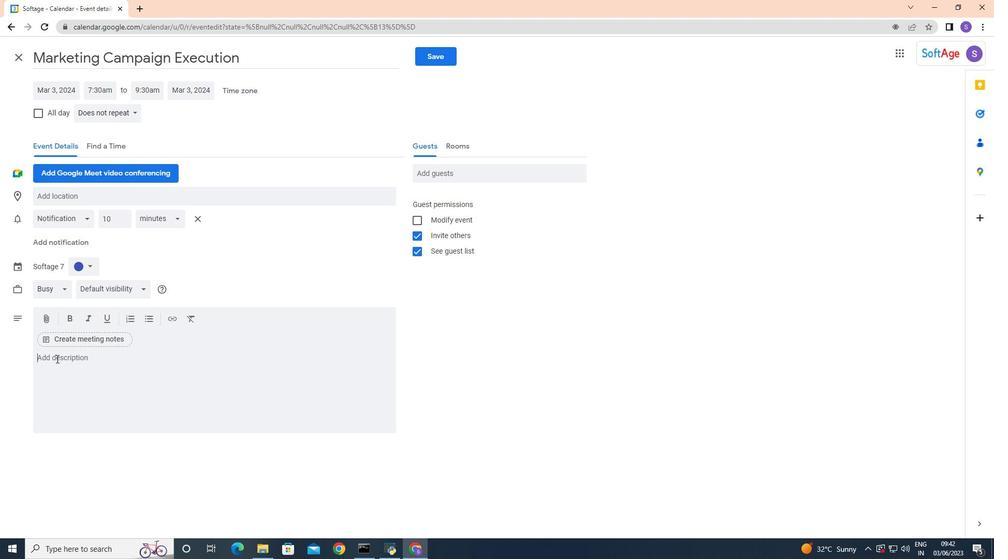 
Action: Mouse pressed left at (56, 358)
Screenshot: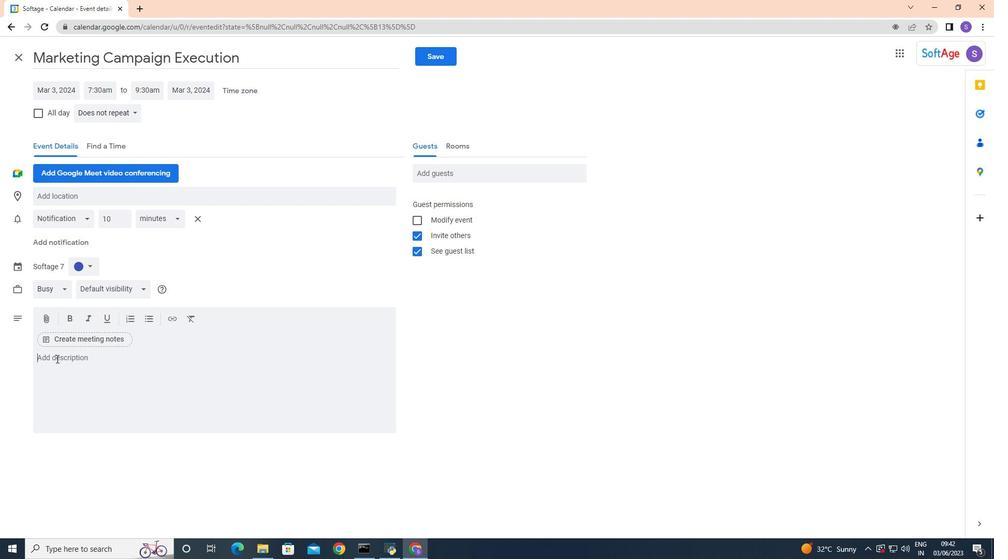 
Action: Key pressed L<Key.caps_lock>ooking<Key.space>to<Key.space>take<Key.space>your<Key.space>sales<Key.space>representt<Key.backspace>ation<Key.space>skills<Key.space>to<Key.space>the<Key.space>next<Key.space>level<Key.shift_r>?<Key.space><Key.caps_lock>JO<Key.backspace><Key.caps_lock>oin<Key.space>us<Key.space>for<Key.space>an<Key.space>immersive<Key.space>event<Key.space>designed<Key.space>to<Key.space>equip<Key.space>you<Key.space>with<Key.space>the<Key.space>knowledge<Key.space>and<Key.space>tools<Key.space>needed<Key.space>to<Key.space>drive<Key.space>growth<Key.space>and<Key.space>maximize<Key.space>revenue.<Key.space>ro<Key.backspace><Key.backspace><Key.caps_lock>F<Key.caps_lock>rom<Key.space>understanding<Key.space>customer<Key.space>psychology<Key.space>to<Key.space>developing<Key.space>compelling<Key.space>pitches,<Key.space>the<Key.backspace><Key.backspace>his<Key.space>event<Key.space>covers<Key.space>the<Key.space>essential<Key.space>aspects<Key.space>of<Key.space>succeddfull<Key.space>sales<Key.space>representation.
Screenshot: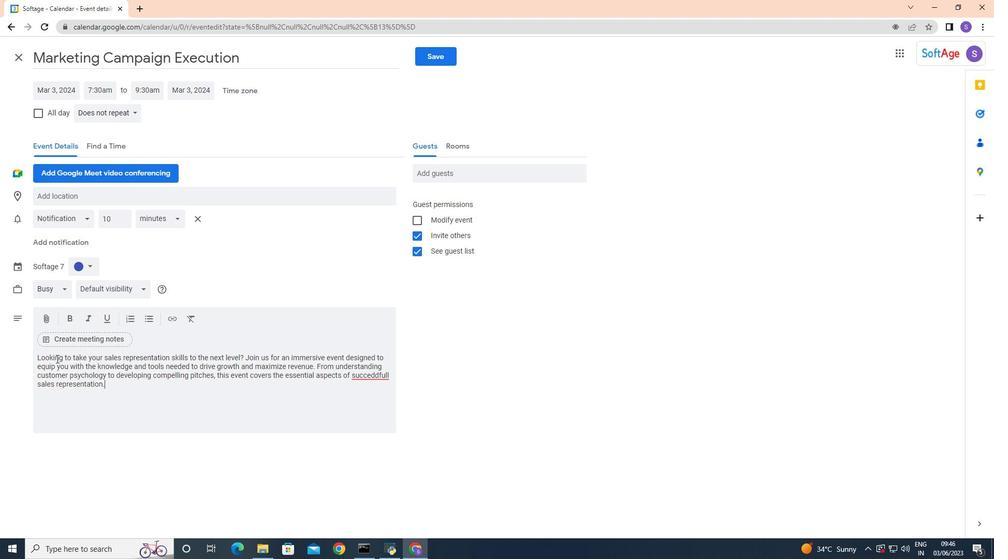 
Action: Mouse moved to (368, 376)
Screenshot: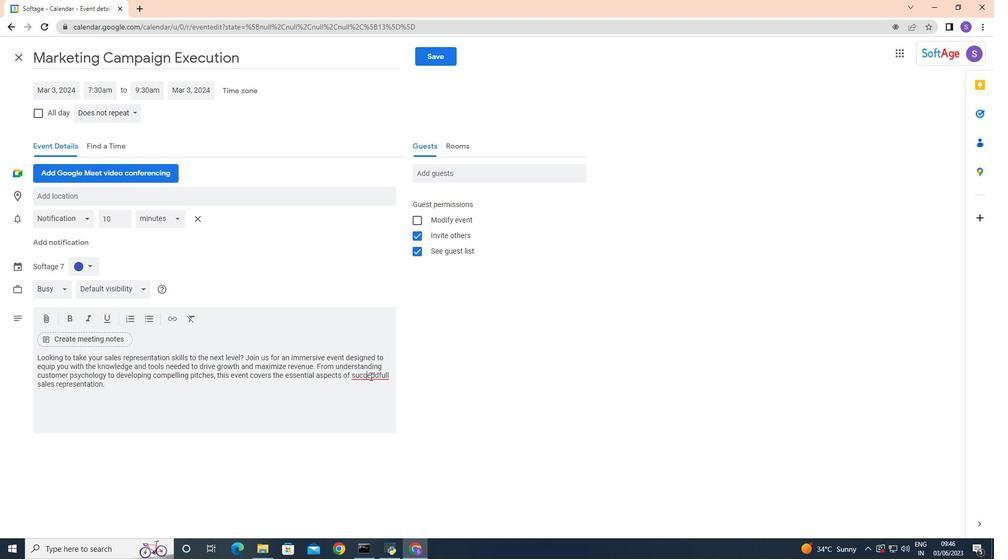 
Action: Mouse pressed right at (368, 376)
Screenshot: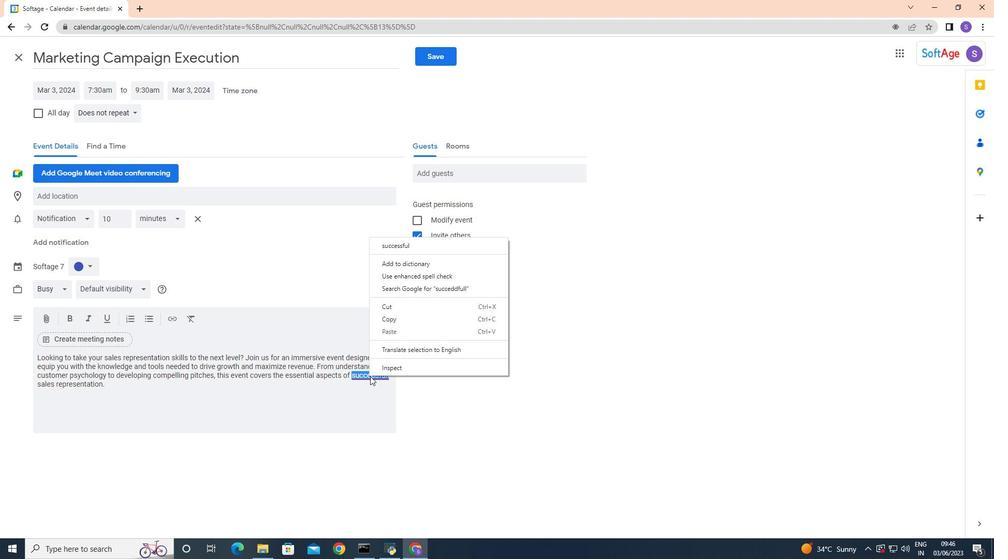 
Action: Mouse moved to (395, 242)
Screenshot: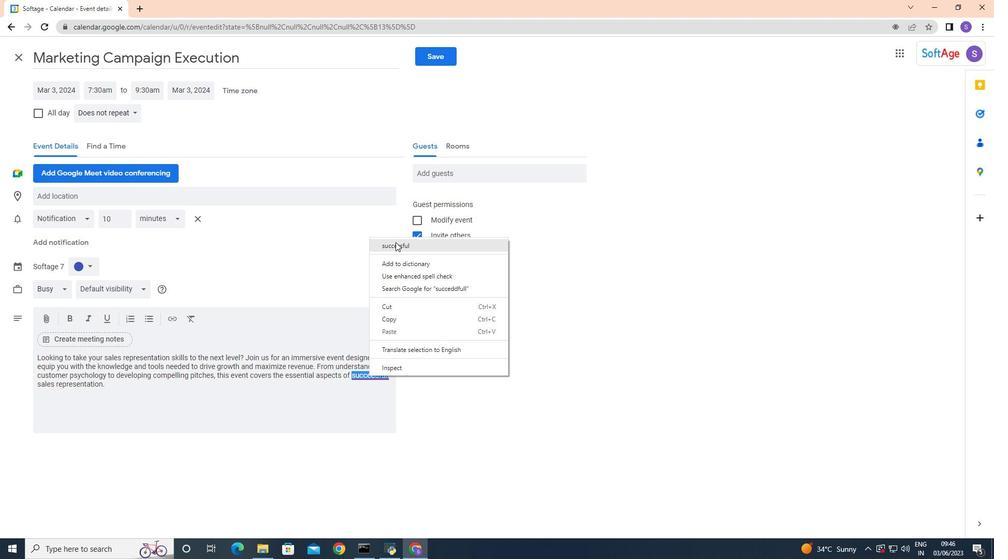 
Action: Mouse pressed left at (395, 242)
Screenshot: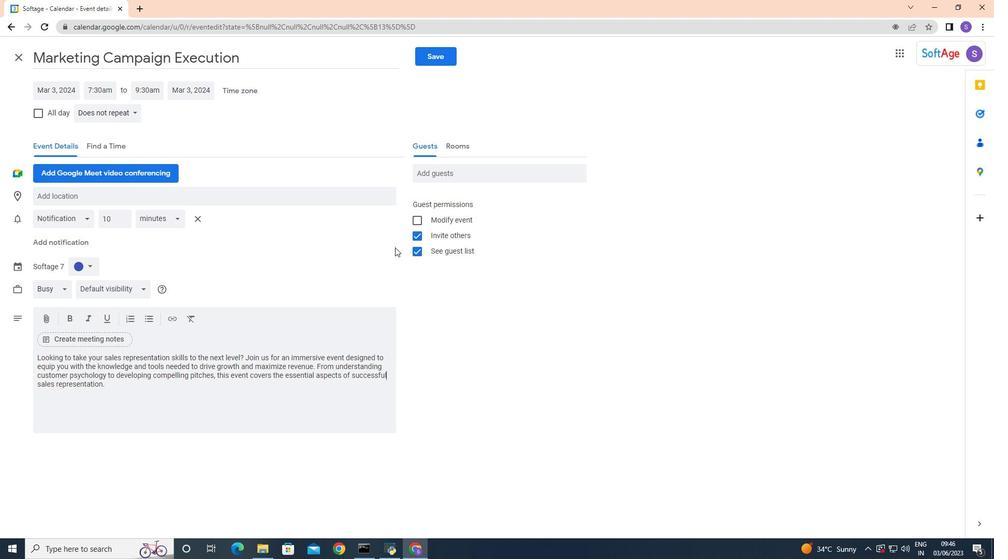 
Action: Mouse moved to (302, 404)
Screenshot: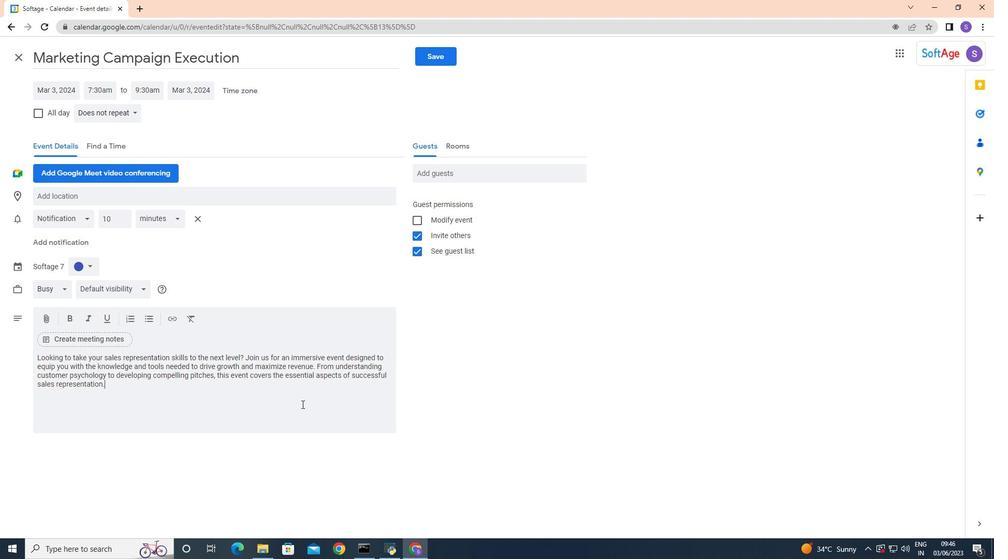 
Action: Mouse pressed left at (302, 404)
Screenshot: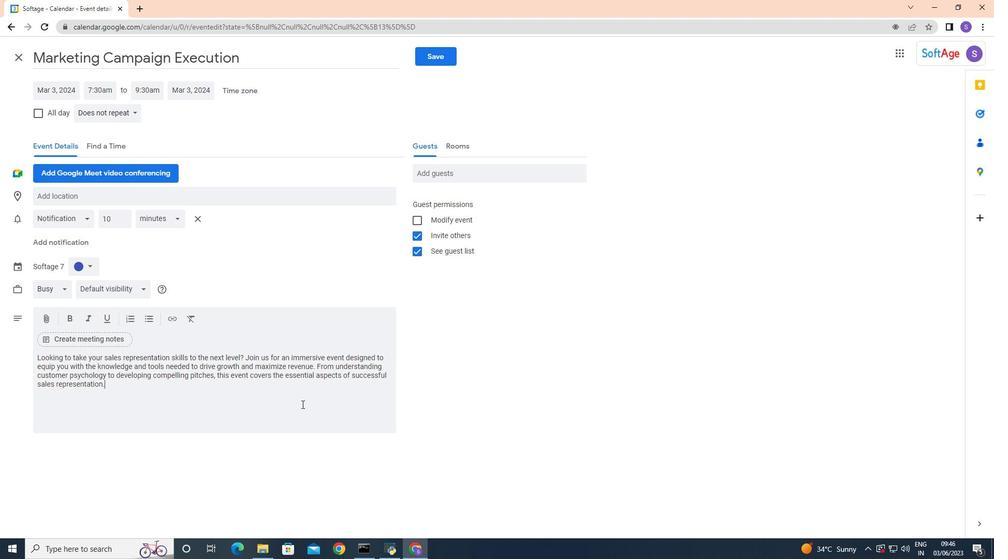 
Action: Mouse moved to (80, 266)
Screenshot: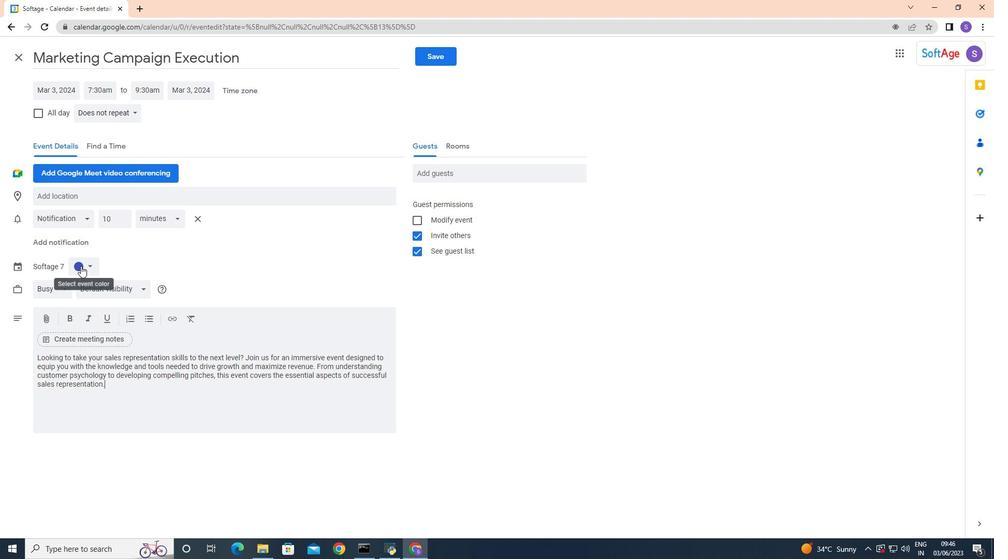 
Action: Mouse pressed left at (80, 266)
Screenshot: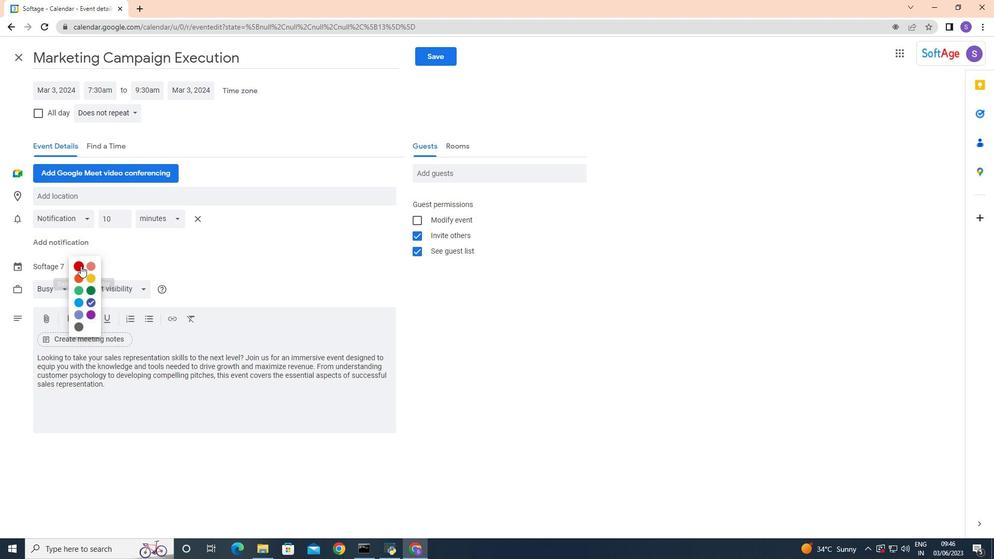 
Action: Mouse moved to (93, 280)
Screenshot: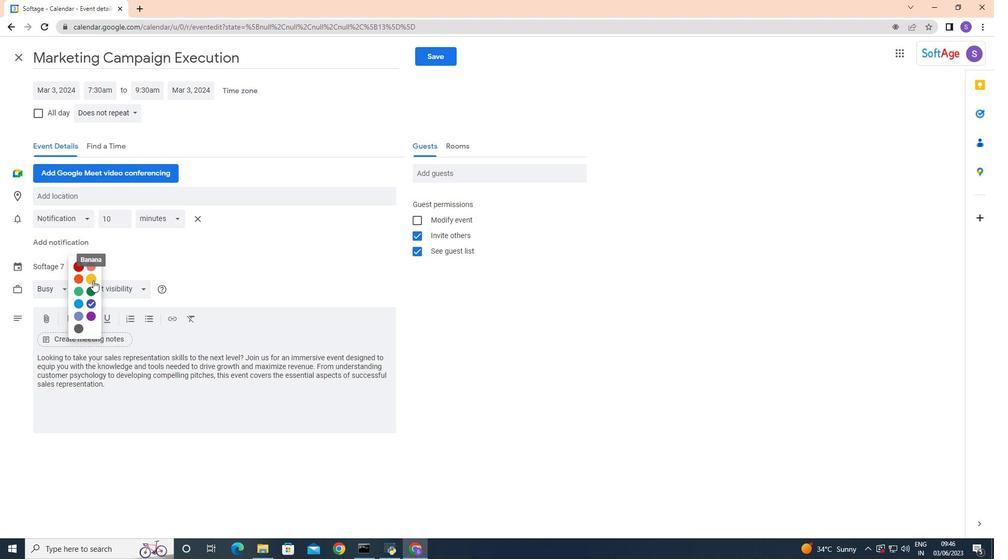 
Action: Mouse pressed left at (93, 280)
Screenshot: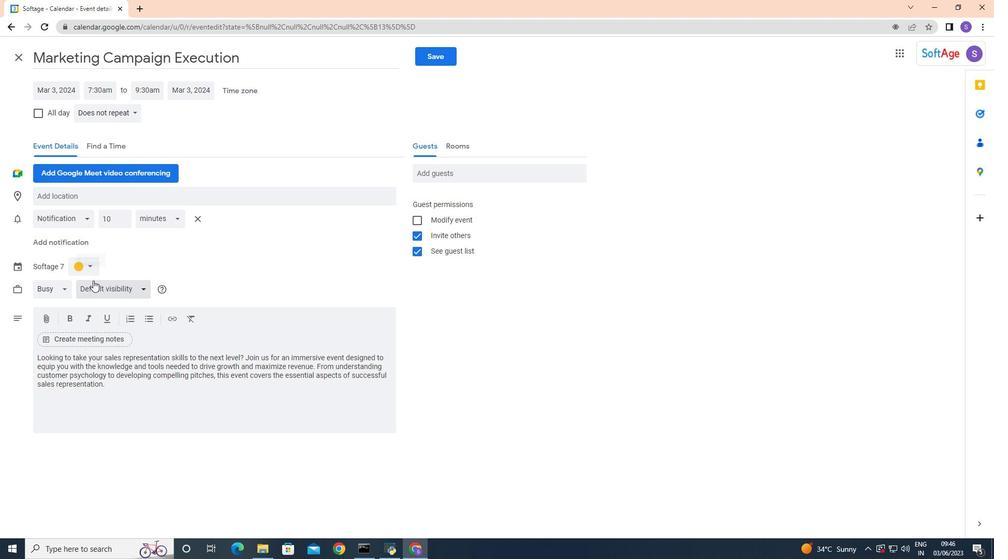 
Action: Mouse moved to (101, 189)
Screenshot: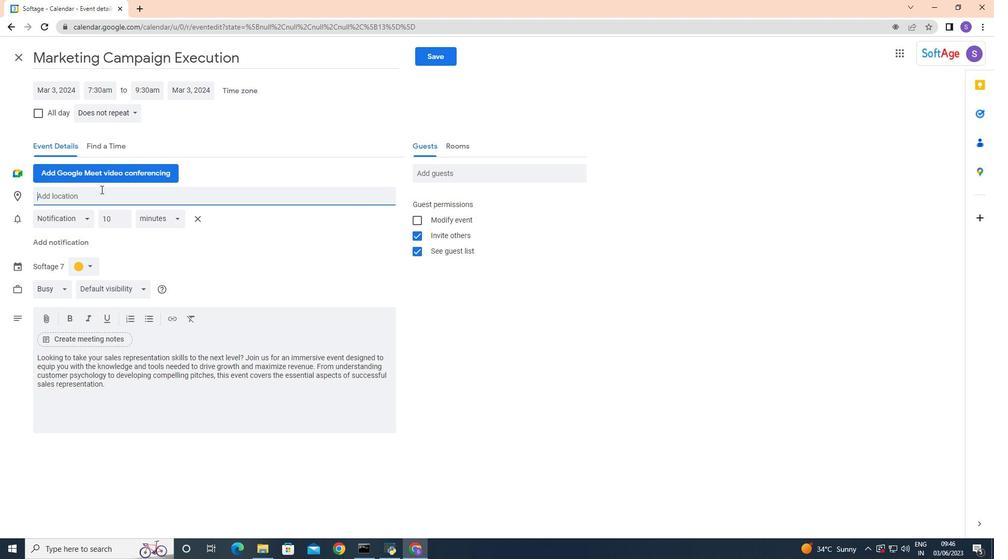 
Action: Mouse pressed left at (101, 189)
Screenshot: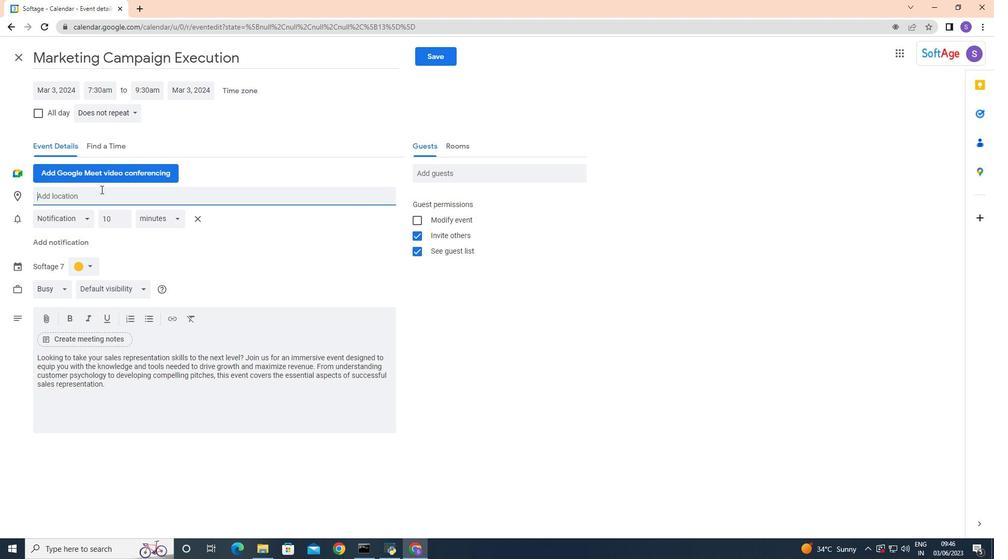 
Action: Key pressed 987<Key.space><Key.shift><Key.shift><Key.shift><Key.shift><Key.shift><Key.shift>Gothic<Key.space><Key.shift><Key.shift><Key.shift><Key.shift><Key.shift><Key.shift><Key.shift><Key.shift><Key.shift><Key.shift><Key.shift><Key.shift><Key.shift><Key.shift><Key.shift><Key.shift><Key.shift><Key.shift><Key.shift><Key.shift><Key.shift><Key.shift><Key.shift><Key.shift><Key.shift><Key.shift><Key.shift>Quarter,<Key.space><Key.shift>Barci<Key.backspace>elona<Key.space><Key.backspace>,<Key.space><Key.shift>s<Key.backspace><Key.shift>Span<Key.backspace>in
Screenshot: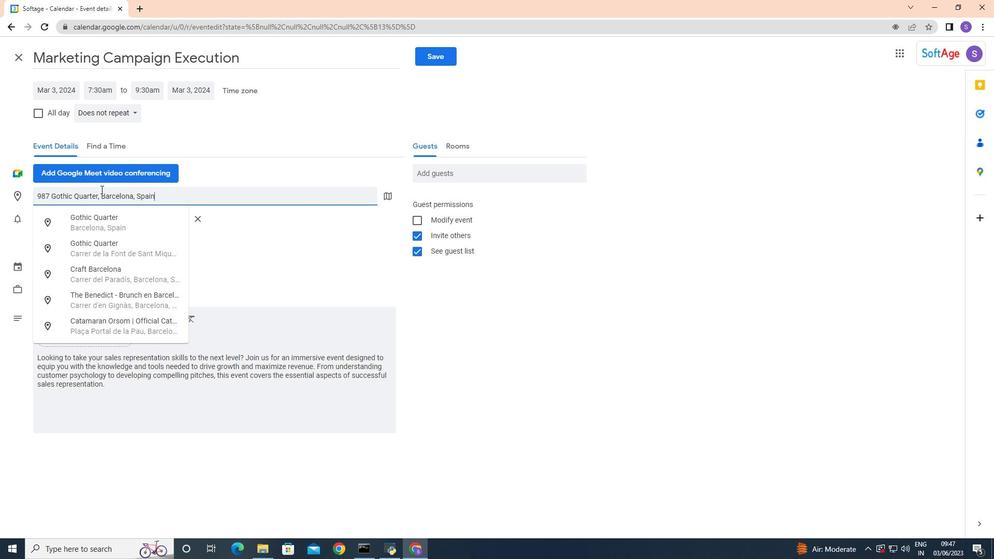 
Action: Mouse moved to (339, 244)
Screenshot: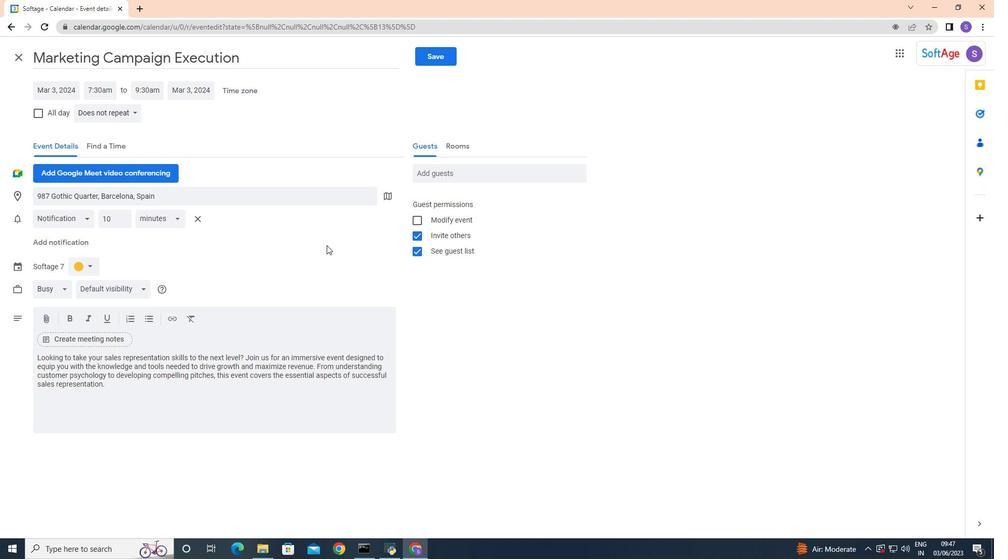 
Action: Mouse pressed left at (339, 244)
Screenshot: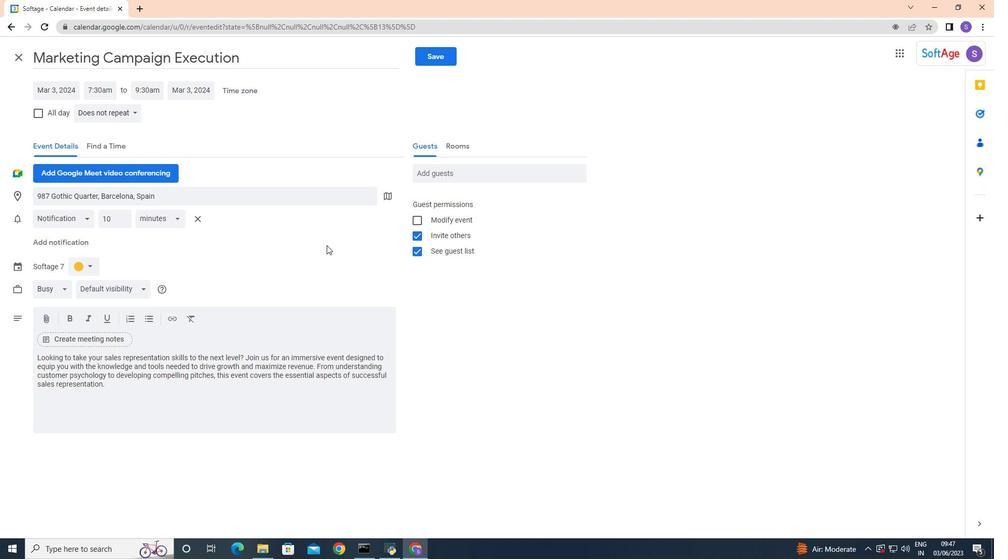 
Action: Mouse moved to (428, 176)
Screenshot: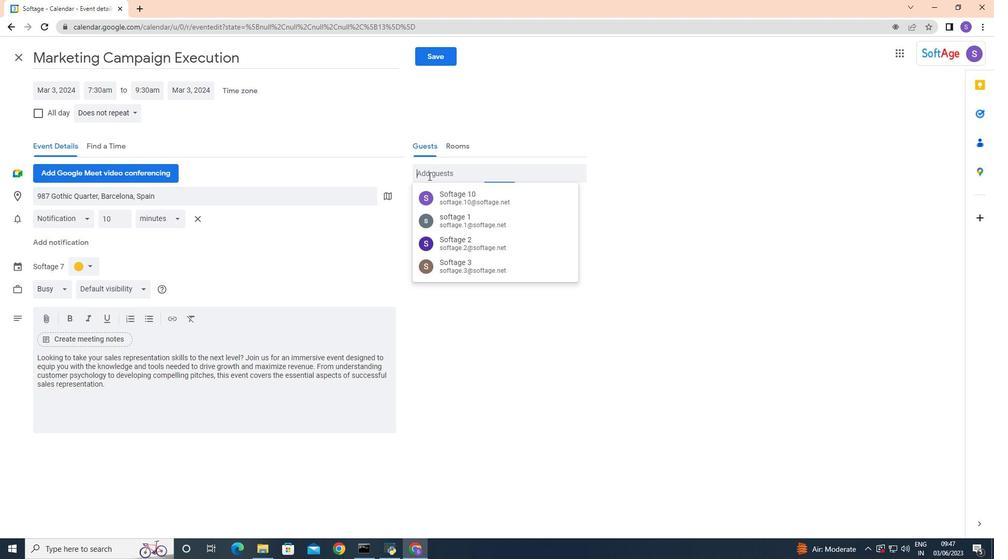 
Action: Mouse pressed left at (428, 176)
Screenshot: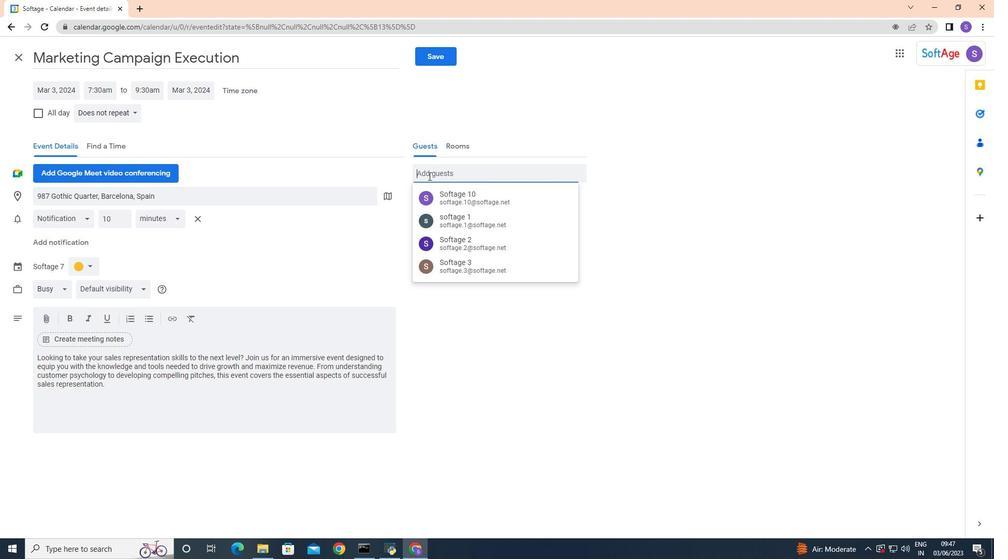 
Action: Key pressed softag
Screenshot: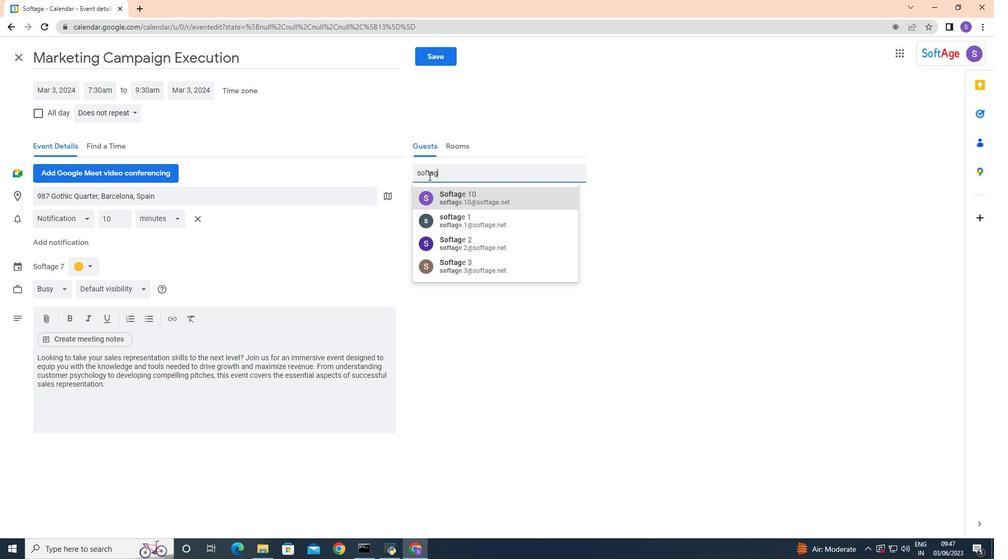 
Action: Mouse moved to (480, 238)
Screenshot: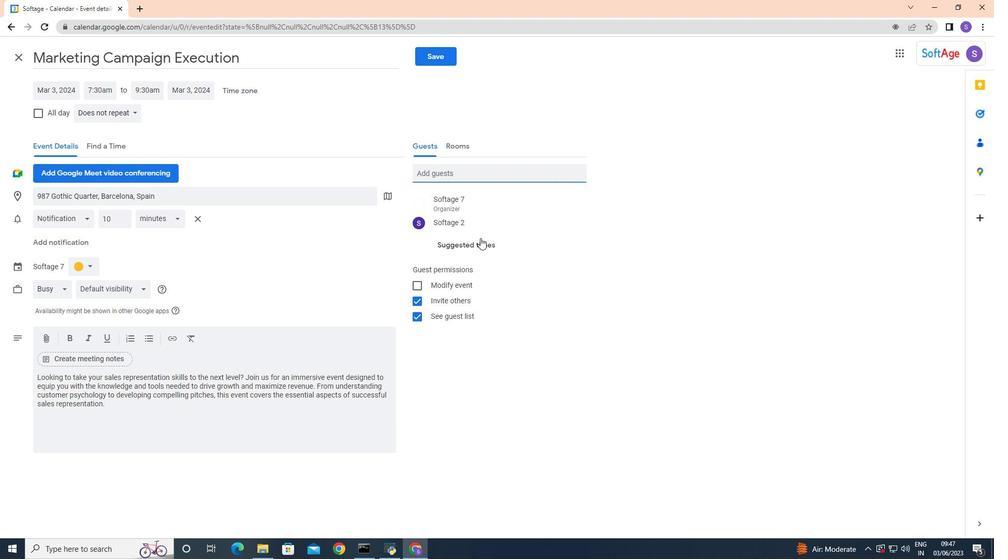 
Action: Mouse pressed left at (480, 238)
Screenshot: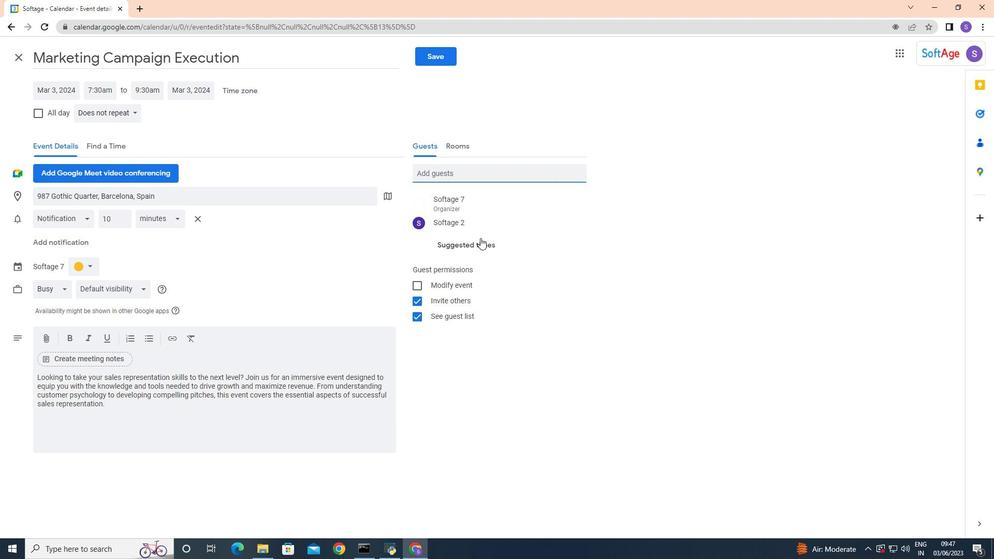 
Action: Mouse moved to (464, 174)
Screenshot: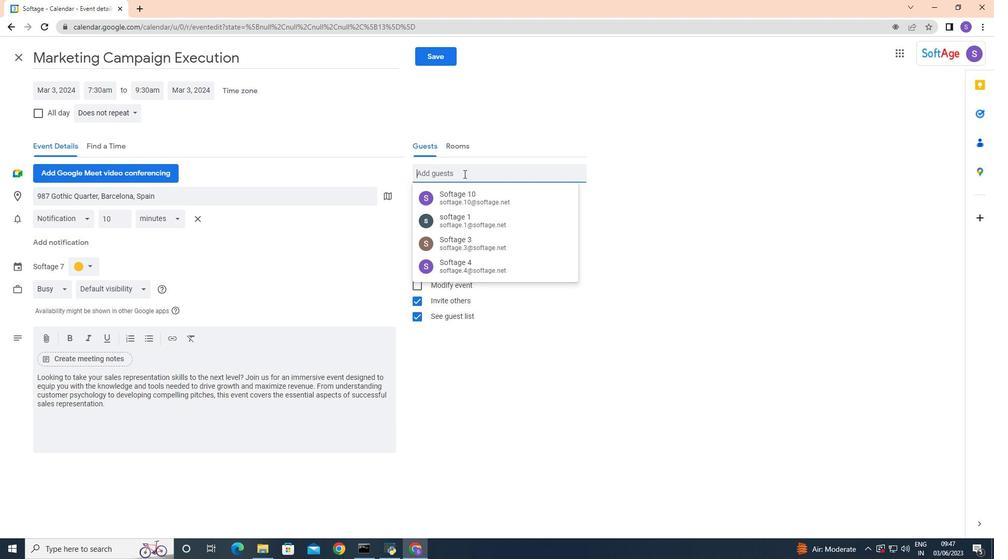 
Action: Mouse pressed left at (464, 174)
Screenshot: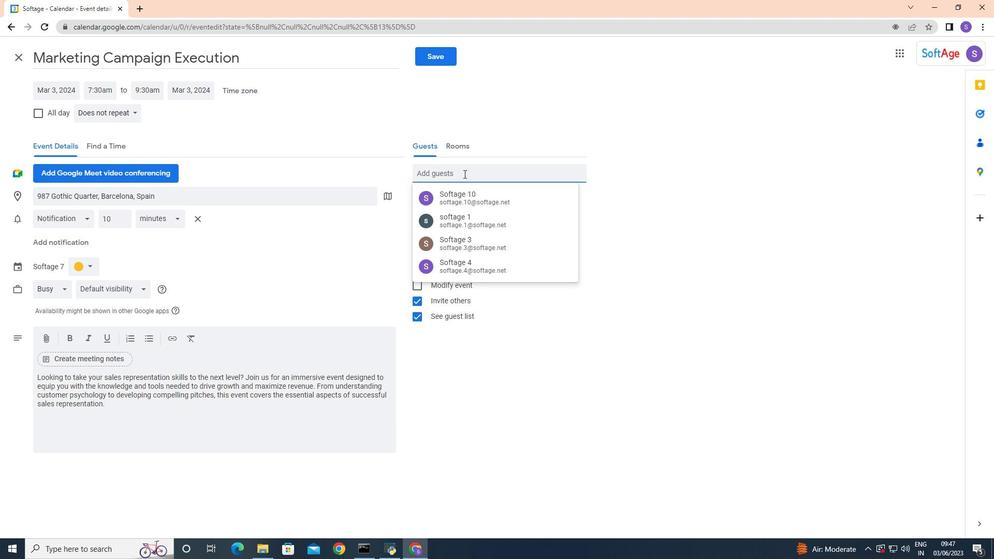 
Action: Key pressed softag
Screenshot: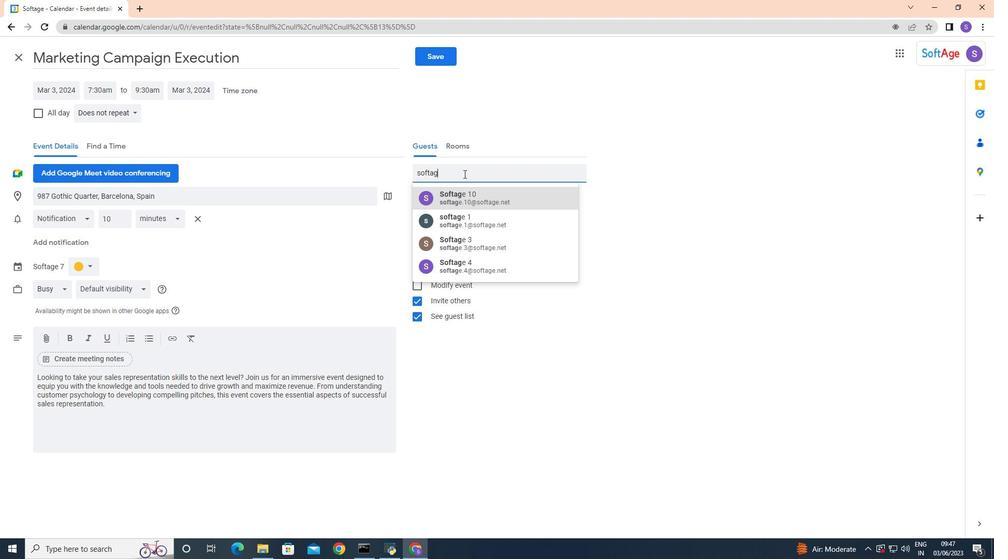 
Action: Mouse moved to (468, 264)
Screenshot: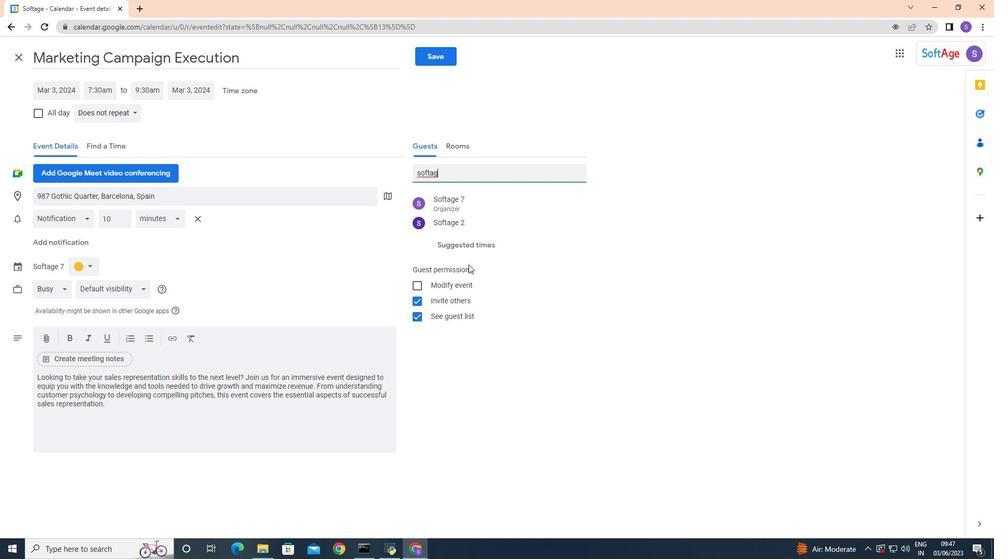 
Action: Mouse pressed left at (468, 264)
Screenshot: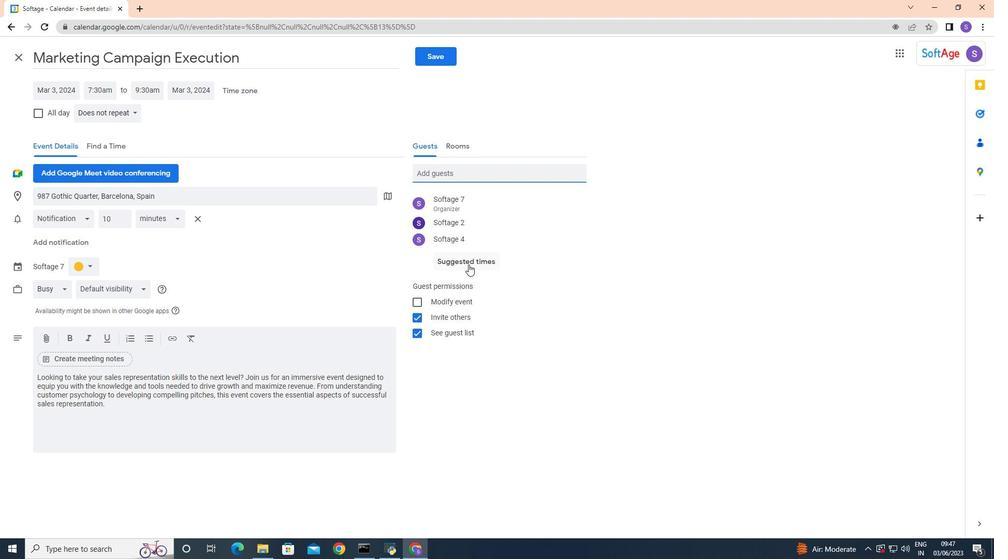 
Action: Mouse moved to (572, 203)
Screenshot: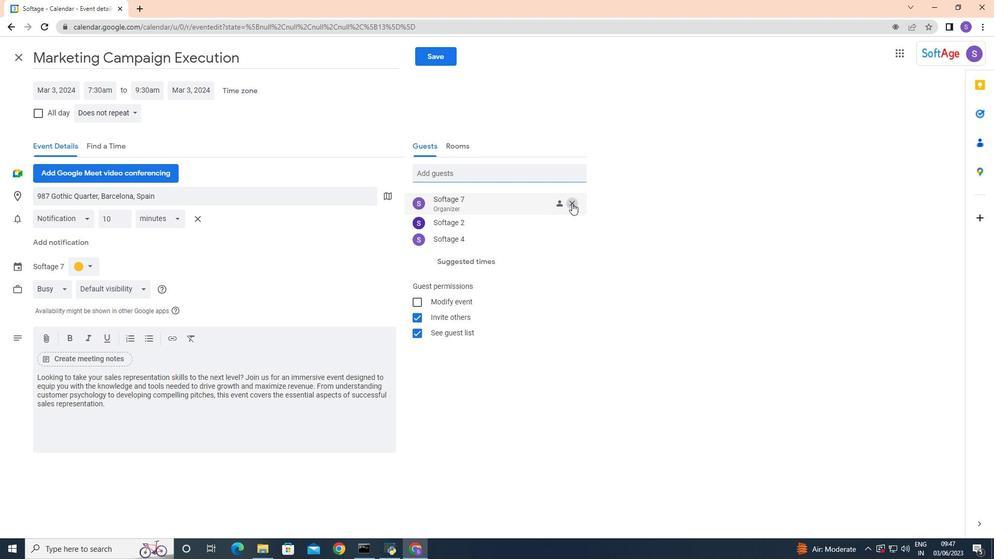
Action: Mouse pressed left at (572, 203)
Screenshot: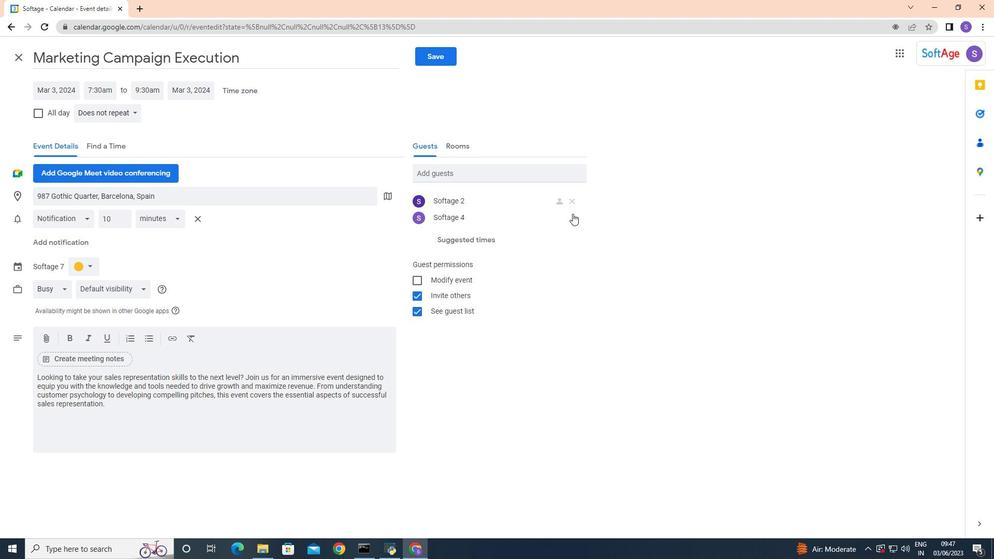
Action: Mouse moved to (98, 115)
Screenshot: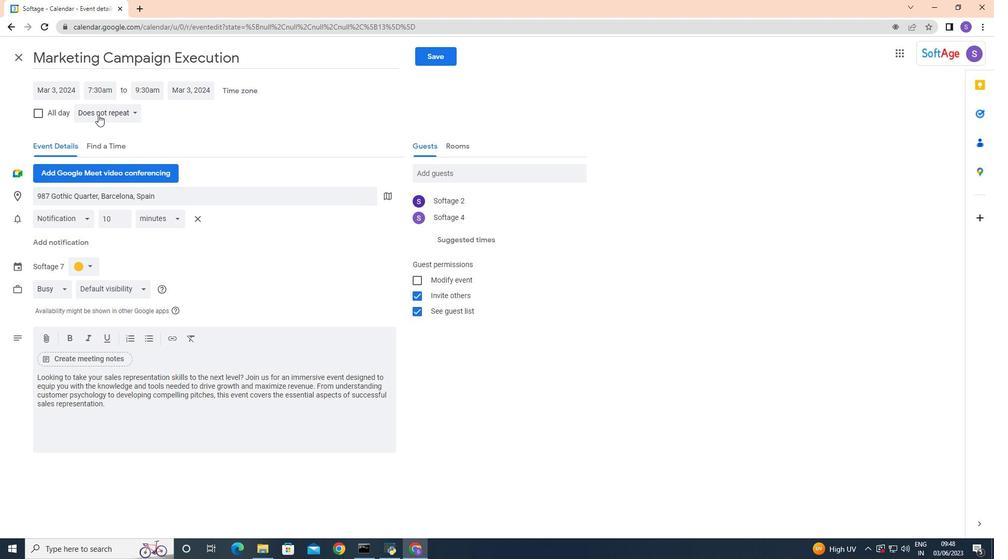 
Action: Mouse pressed left at (98, 115)
Screenshot: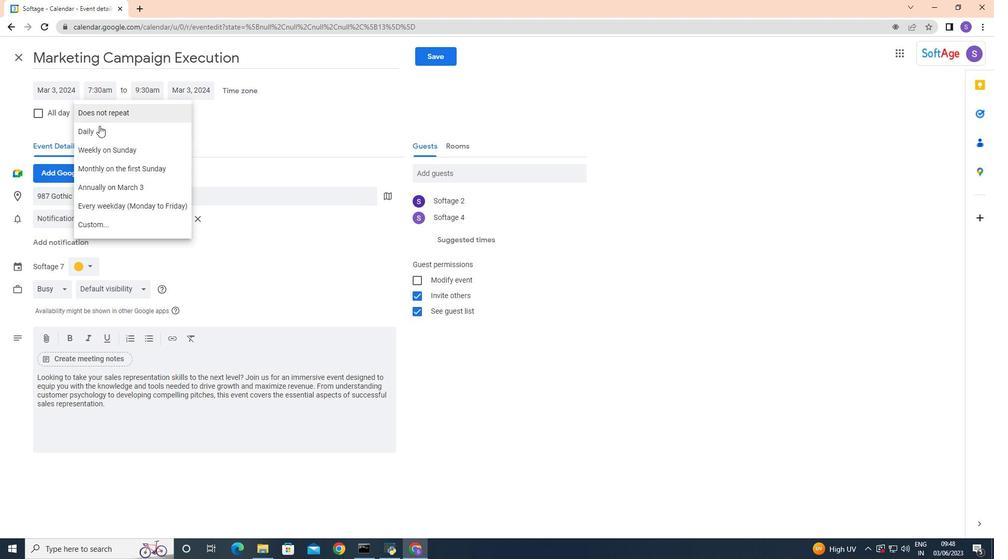 
Action: Mouse moved to (96, 134)
Screenshot: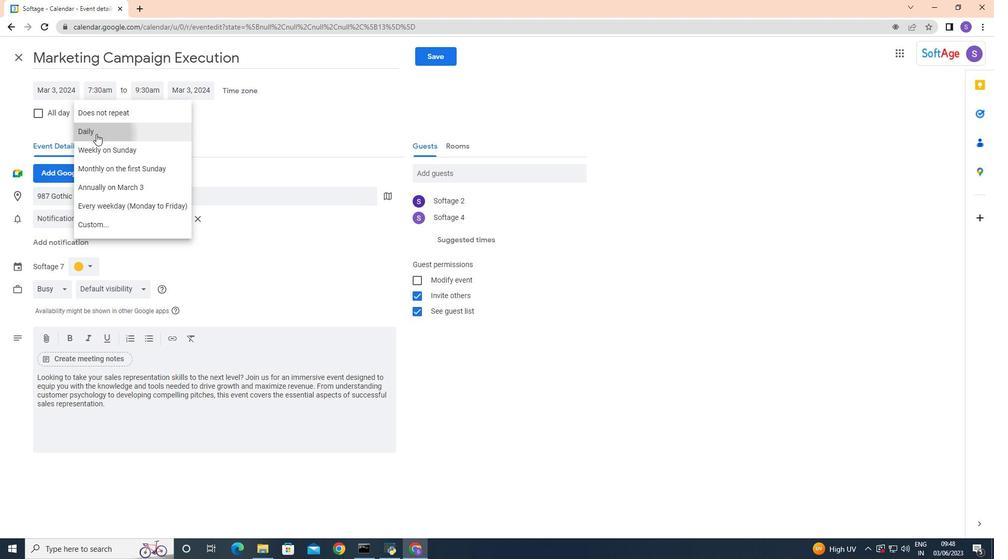 
Action: Mouse pressed left at (96, 134)
Screenshot: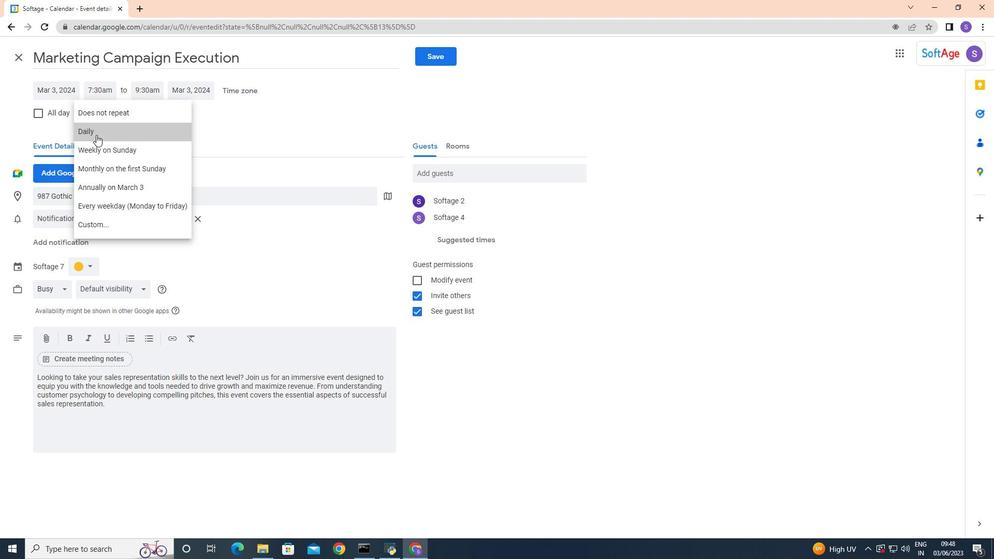 
Action: Mouse moved to (446, 52)
Screenshot: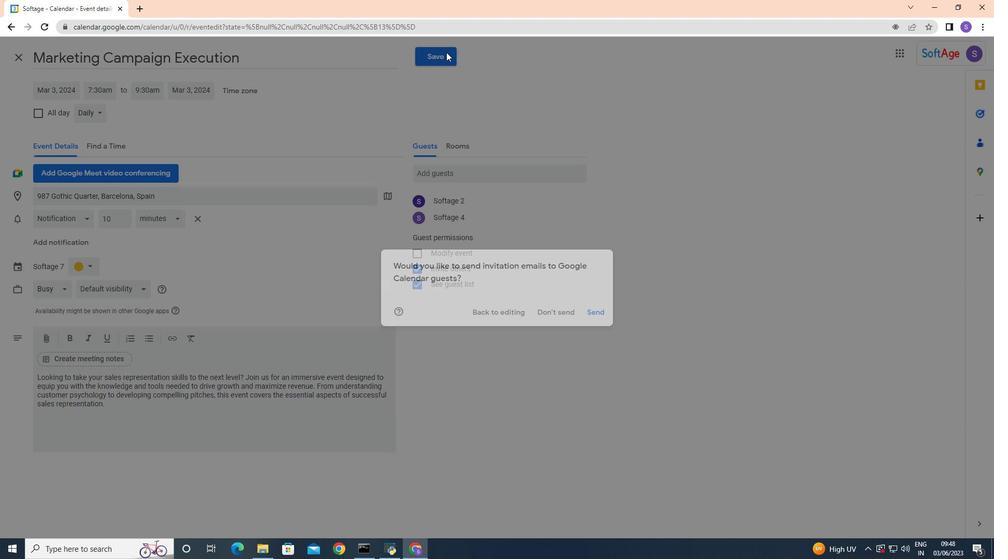 
Action: Mouse pressed left at (446, 52)
Screenshot: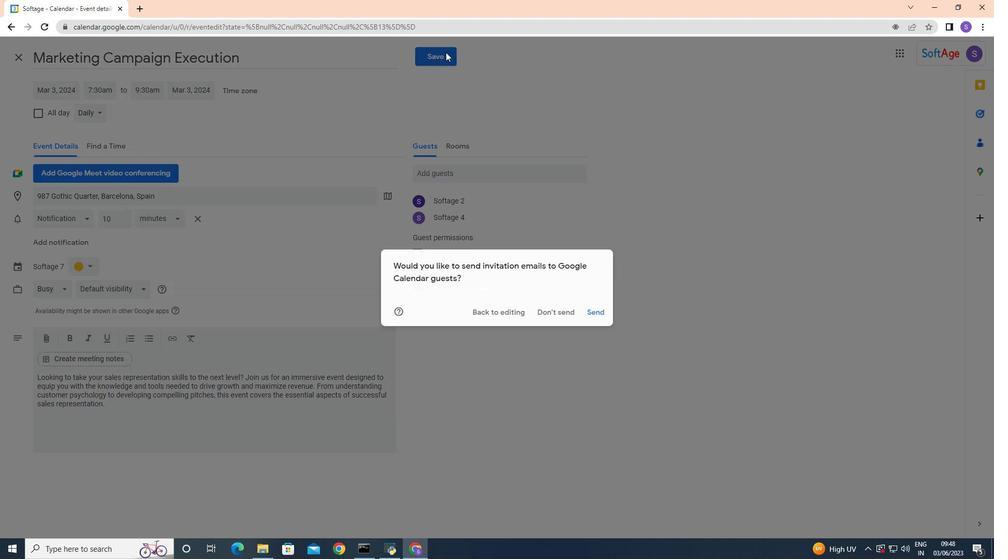 
Action: Mouse moved to (594, 313)
Screenshot: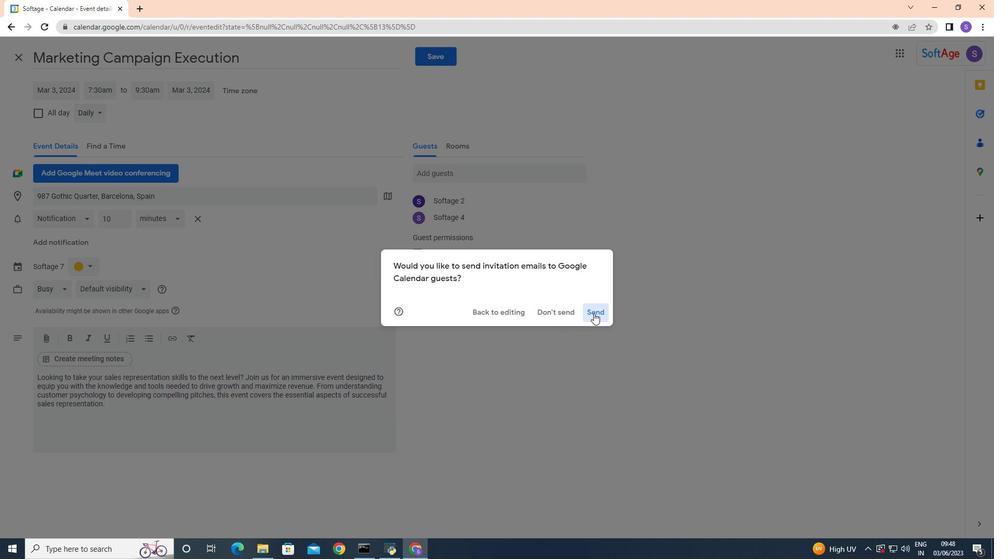 
Action: Mouse pressed left at (594, 313)
Screenshot: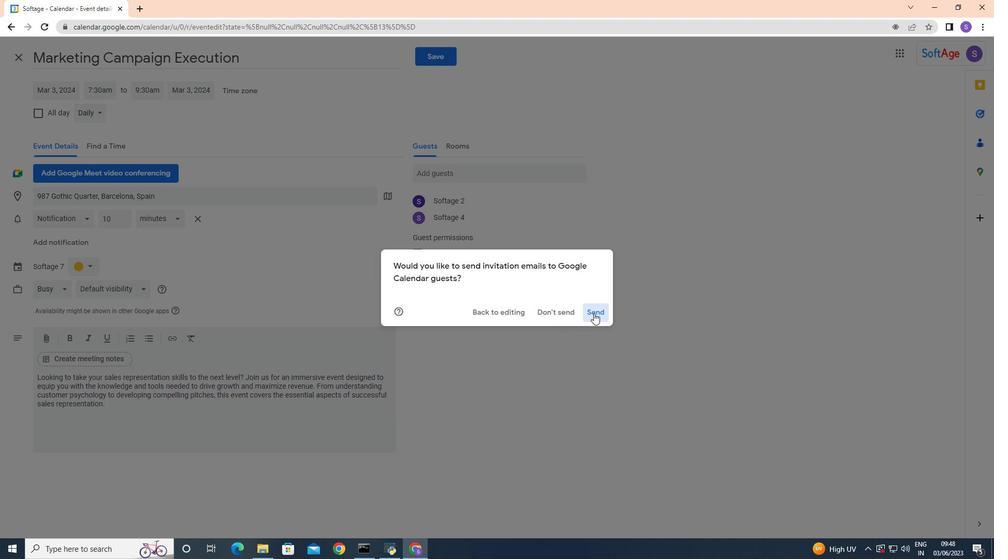 
Action: Mouse moved to (590, 313)
Screenshot: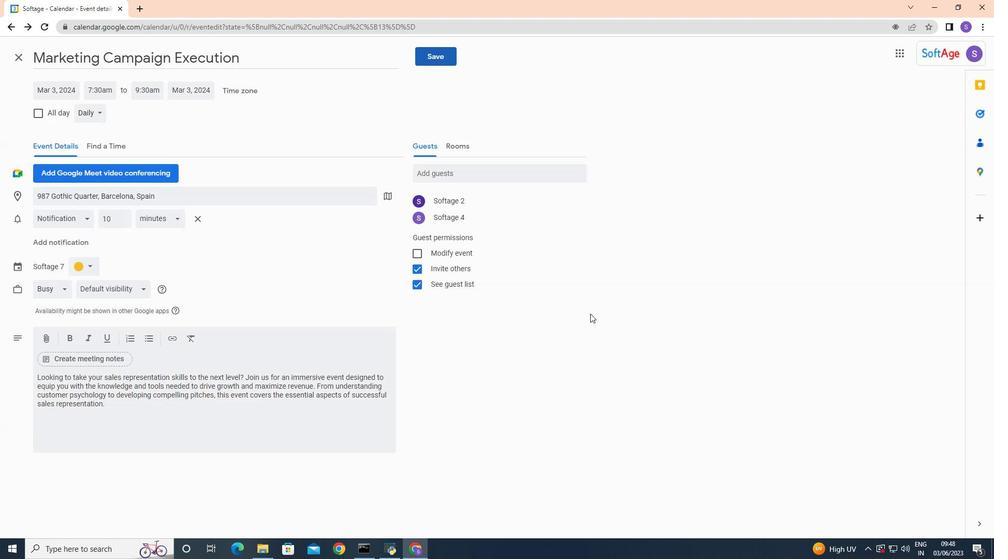 
